Task: Search one way flight ticket for 2 adults, 4 children and 1 infant on lap in business from Killeen: Killeen-fort Hood Regional Airport / Robert Gray Army Airfield to Gillette: Gillette Campbell County Airport on 5-1-2023. Choice of flights is Westjet. Number of bags: 1 carry on bag. Price is upto 93000. Outbound departure time preference is 9:15.
Action: Mouse moved to (212, 215)
Screenshot: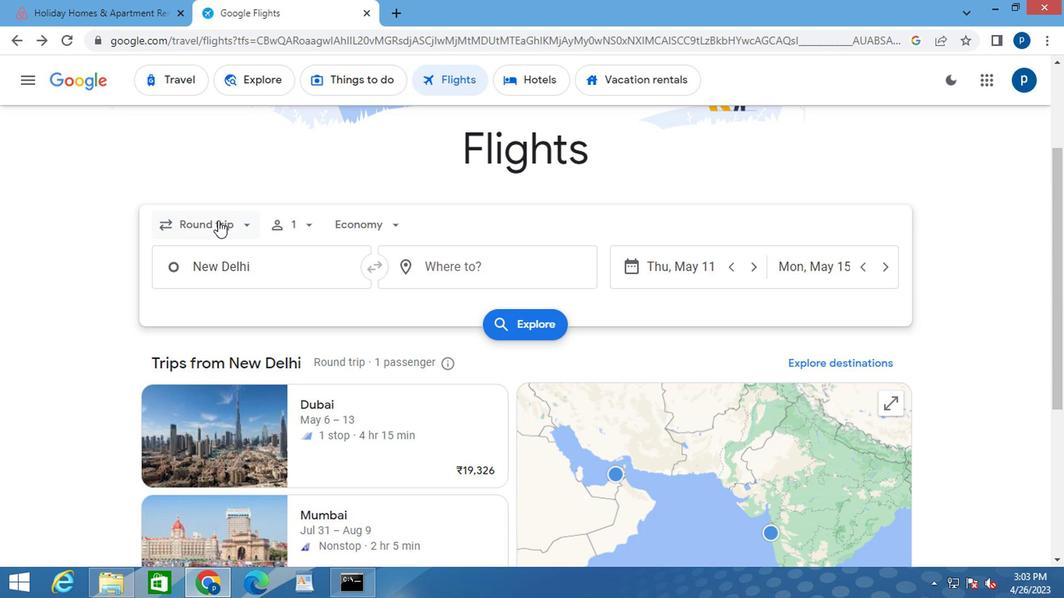 
Action: Mouse pressed left at (212, 215)
Screenshot: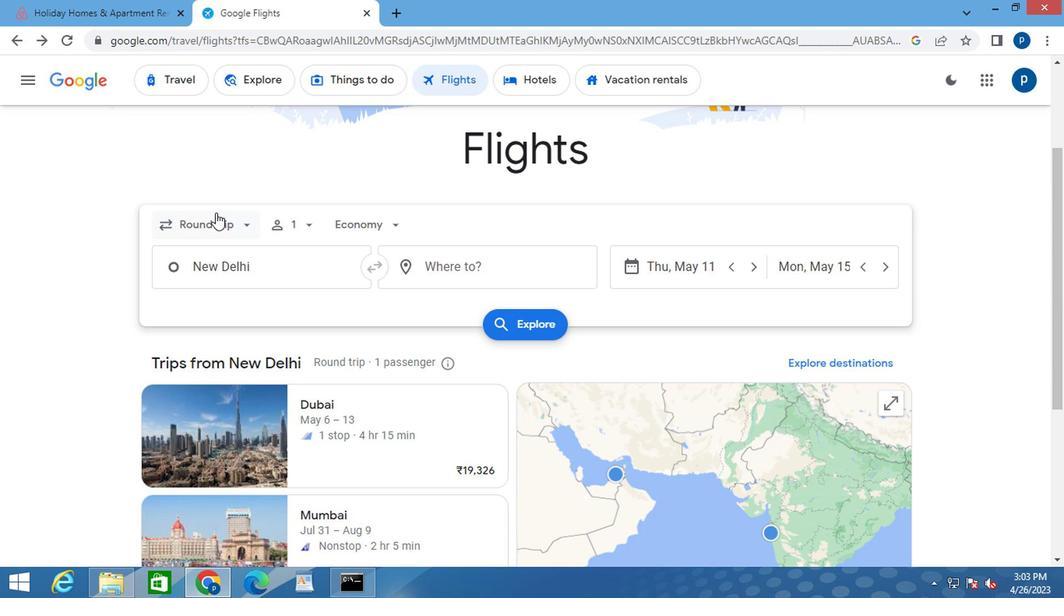 
Action: Mouse moved to (224, 295)
Screenshot: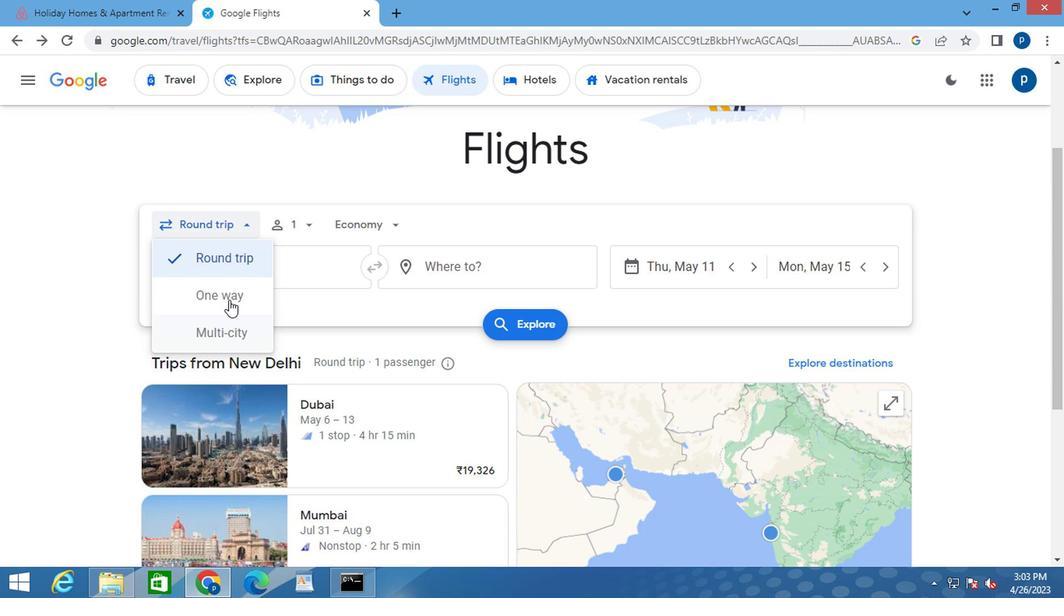 
Action: Mouse pressed left at (224, 295)
Screenshot: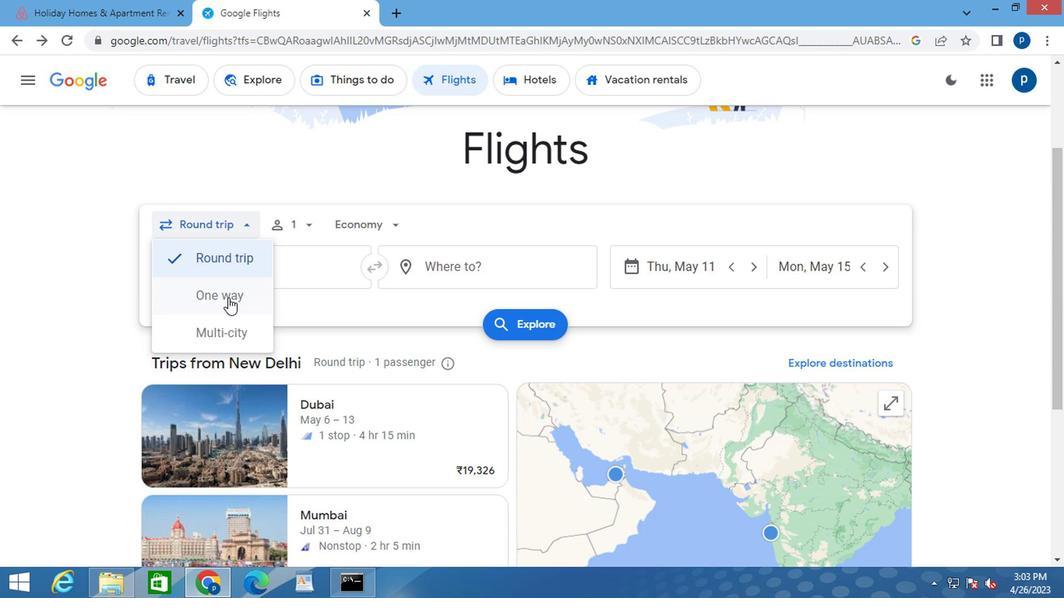 
Action: Mouse moved to (302, 222)
Screenshot: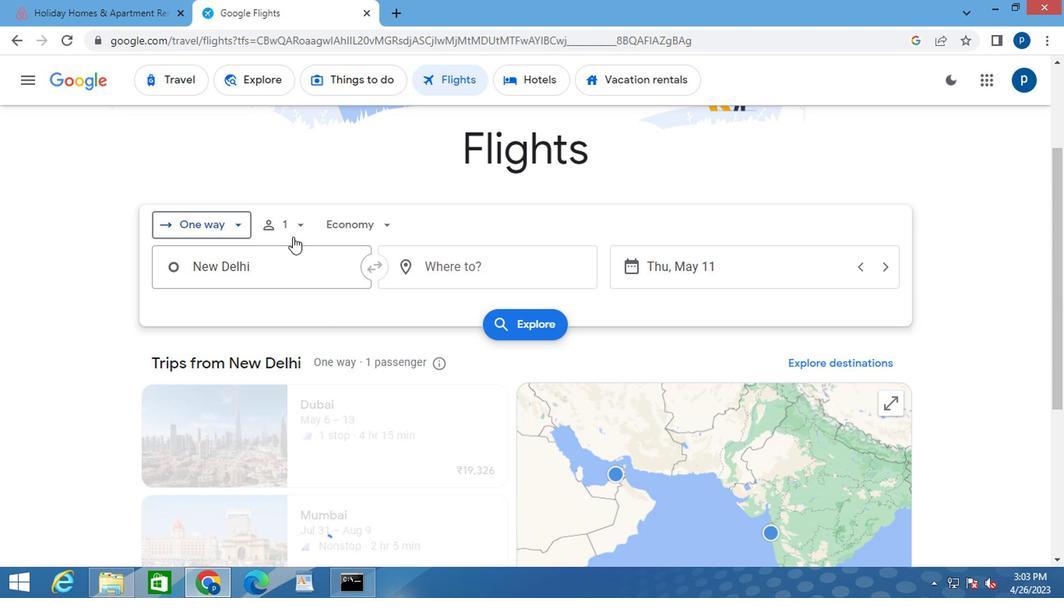 
Action: Mouse pressed left at (302, 222)
Screenshot: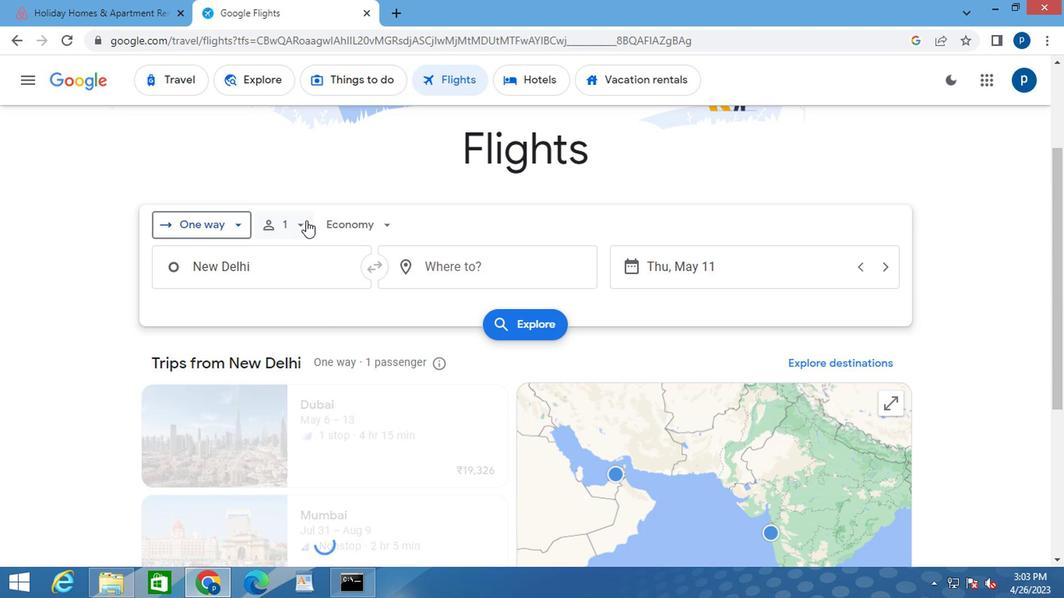 
Action: Mouse moved to (414, 268)
Screenshot: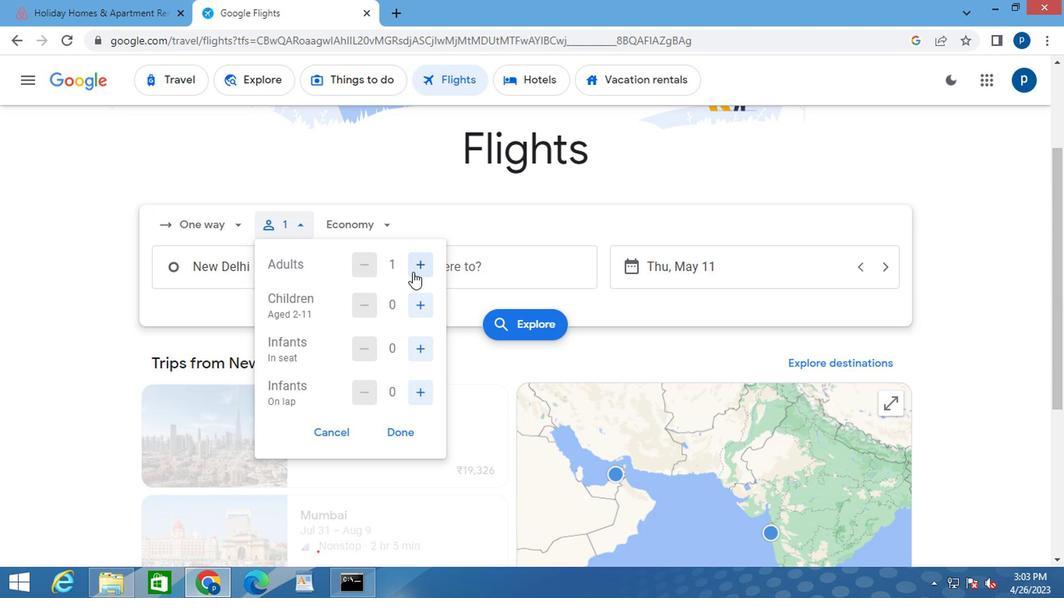 
Action: Mouse pressed left at (414, 268)
Screenshot: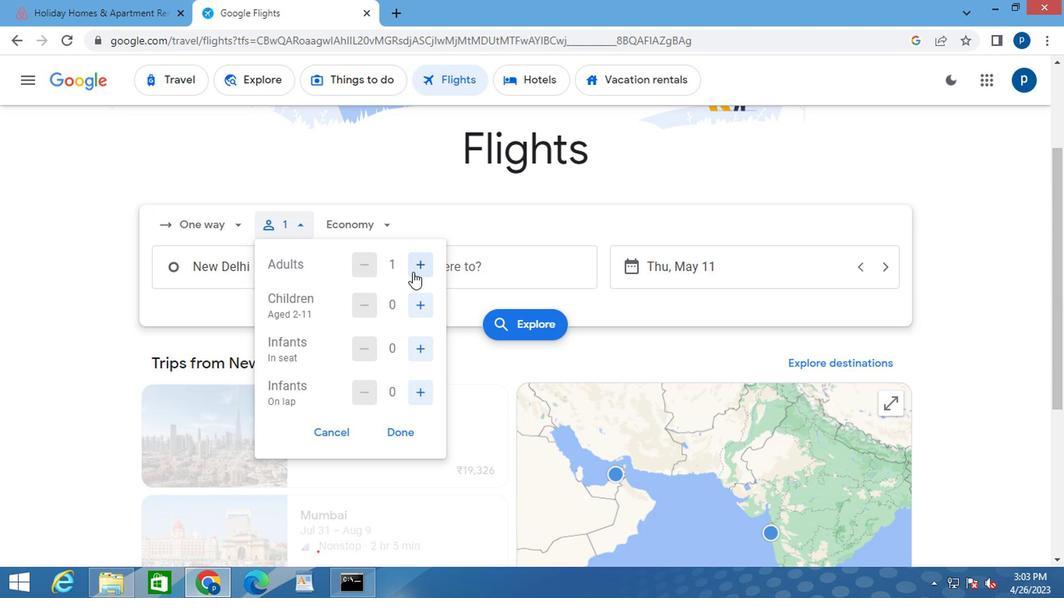 
Action: Mouse moved to (420, 311)
Screenshot: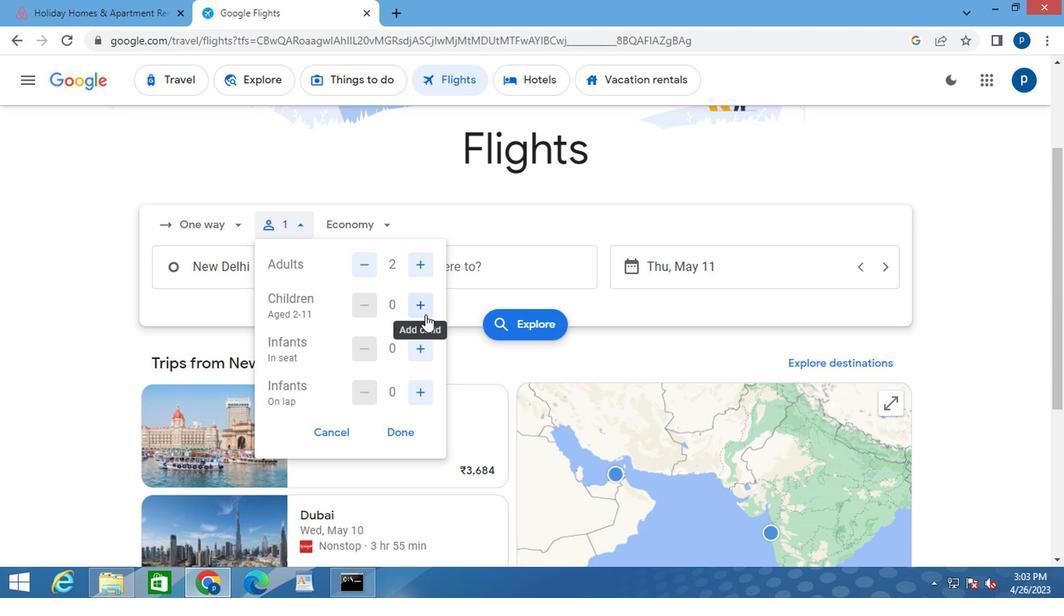 
Action: Mouse pressed left at (420, 311)
Screenshot: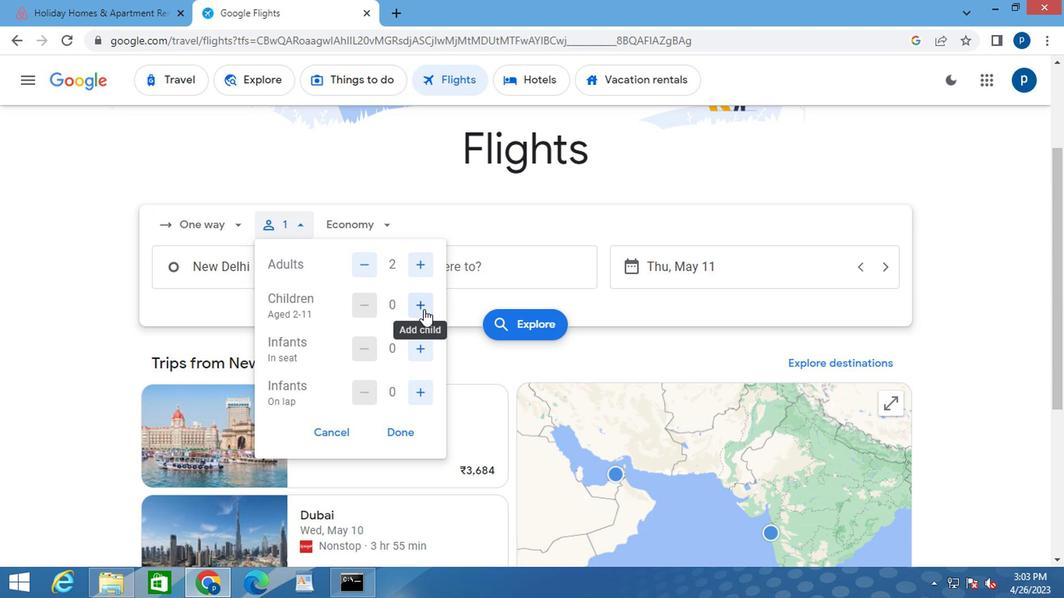 
Action: Mouse pressed left at (420, 311)
Screenshot: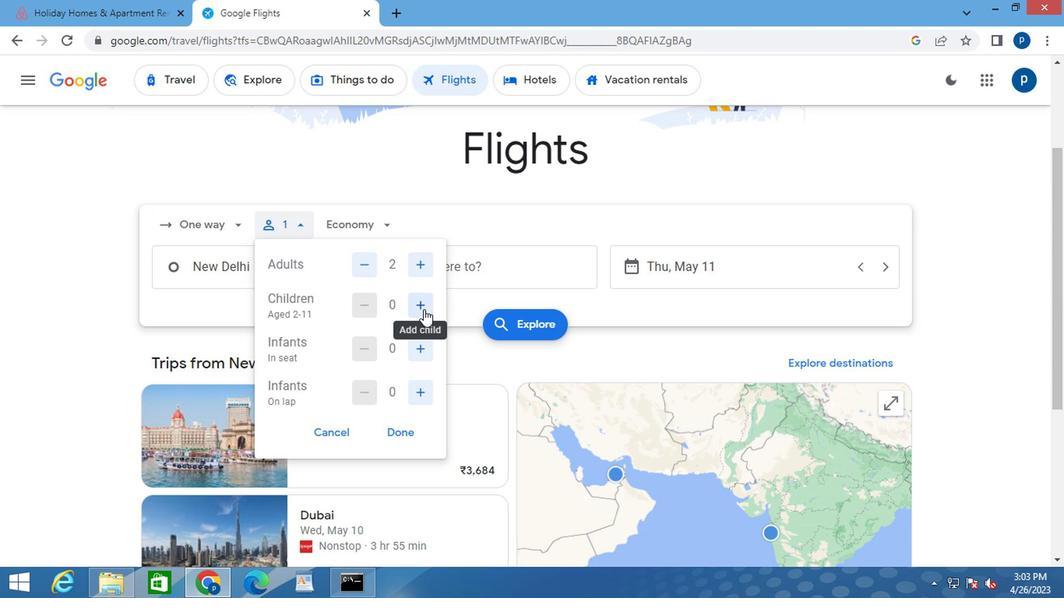 
Action: Mouse pressed left at (420, 311)
Screenshot: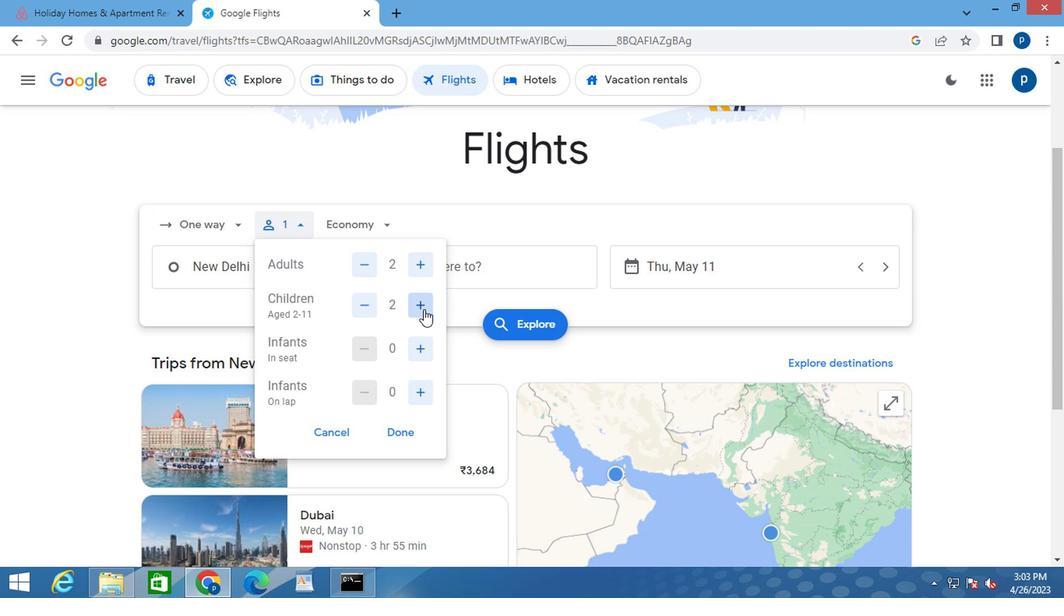 
Action: Mouse pressed left at (420, 311)
Screenshot: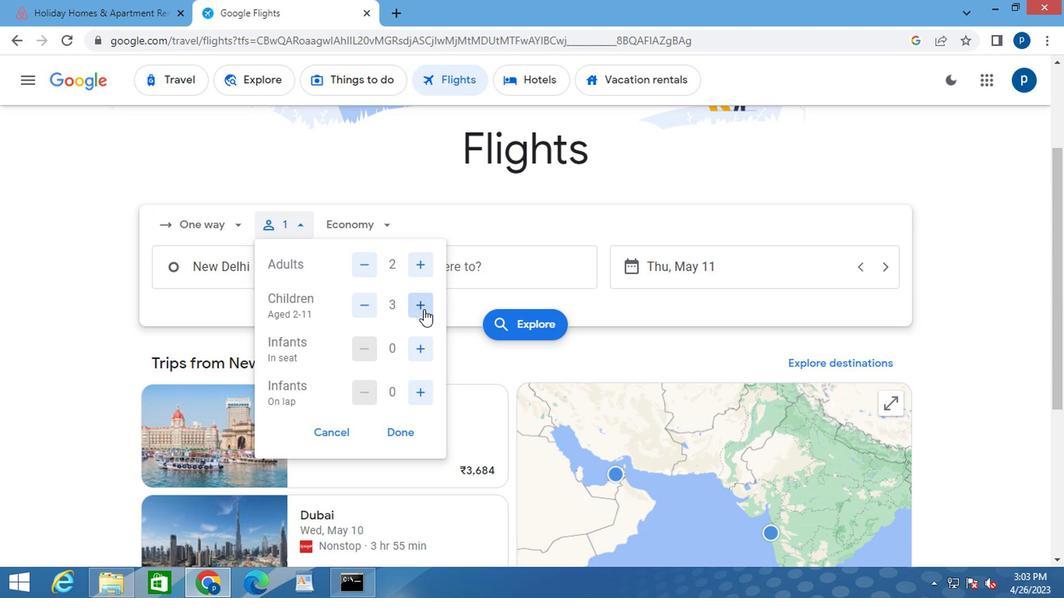 
Action: Mouse moved to (416, 390)
Screenshot: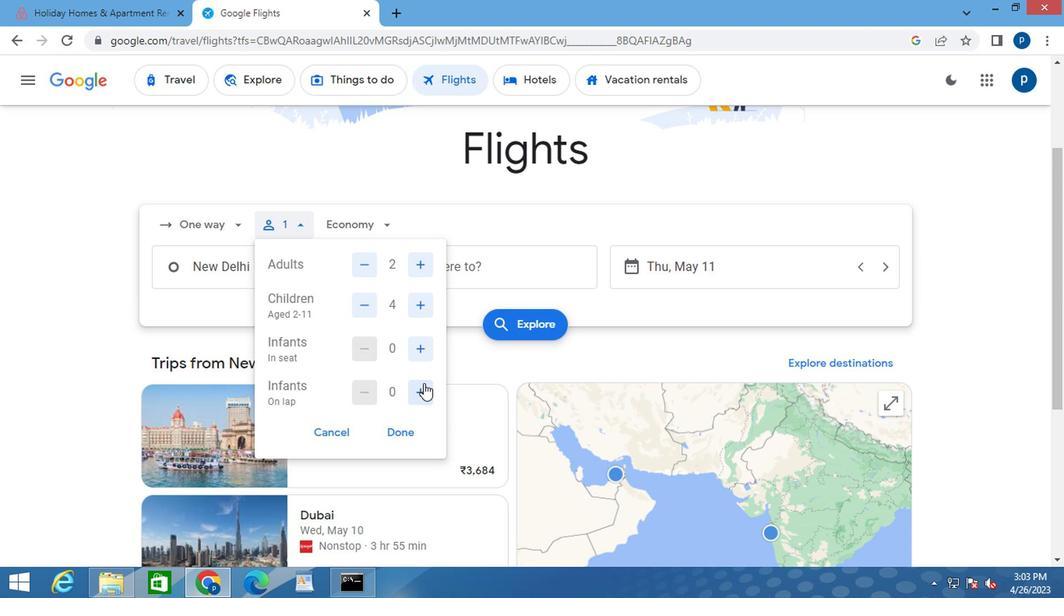 
Action: Mouse pressed left at (416, 390)
Screenshot: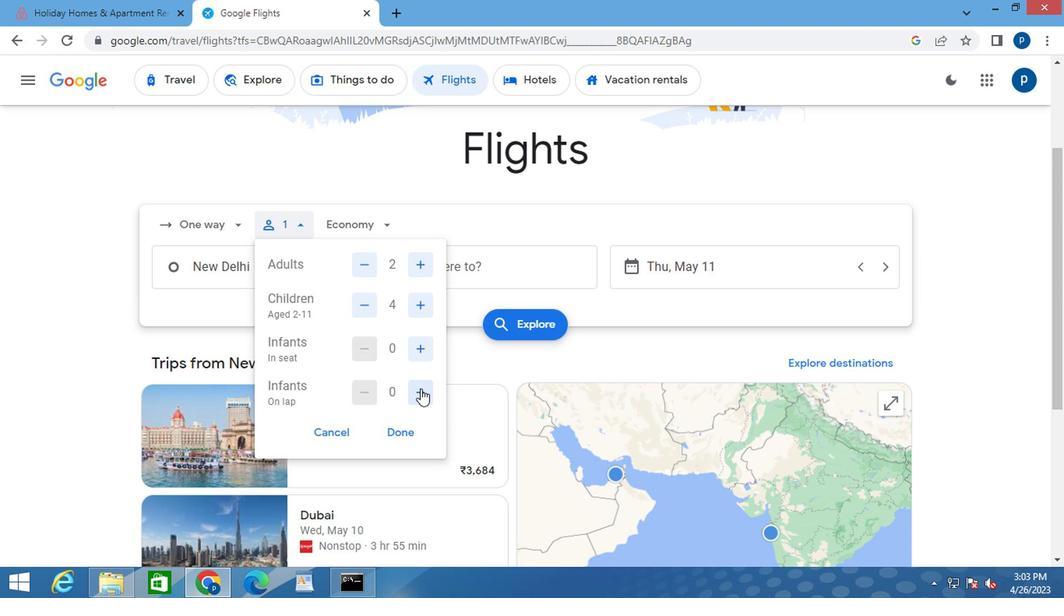 
Action: Mouse moved to (405, 431)
Screenshot: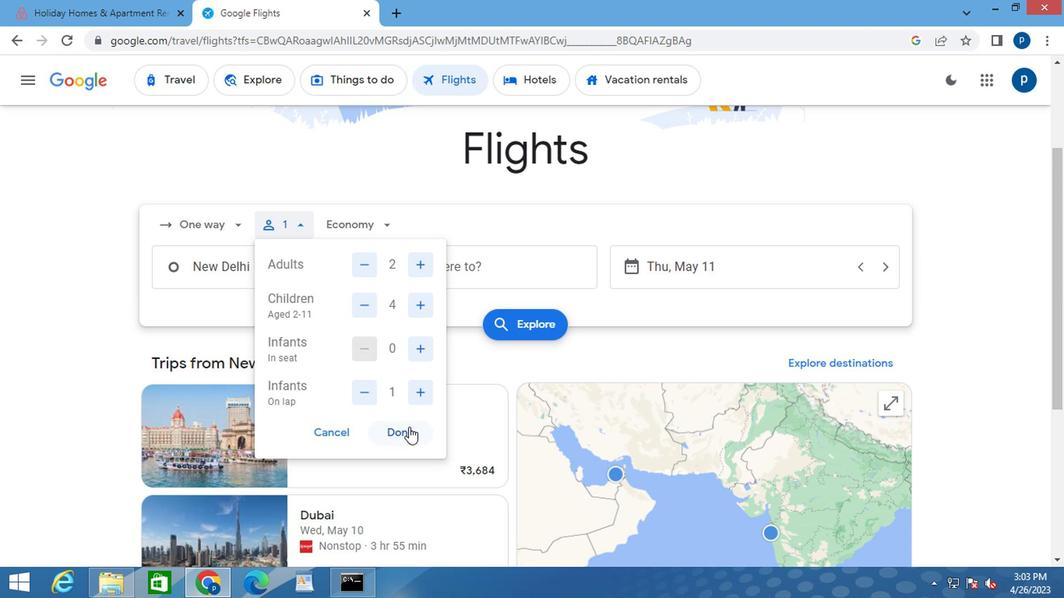 
Action: Mouse pressed left at (405, 431)
Screenshot: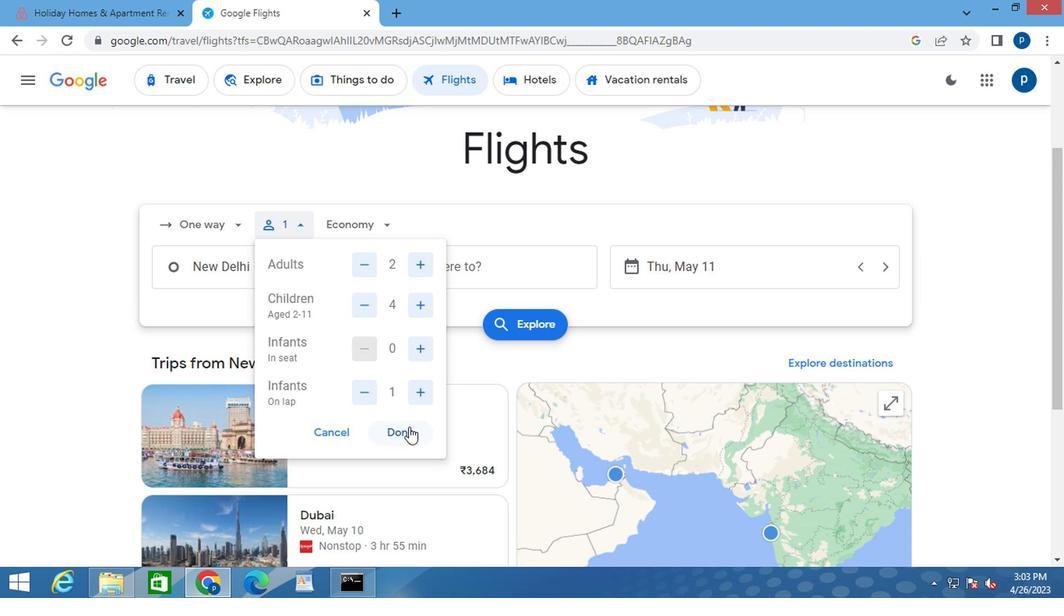 
Action: Mouse moved to (371, 224)
Screenshot: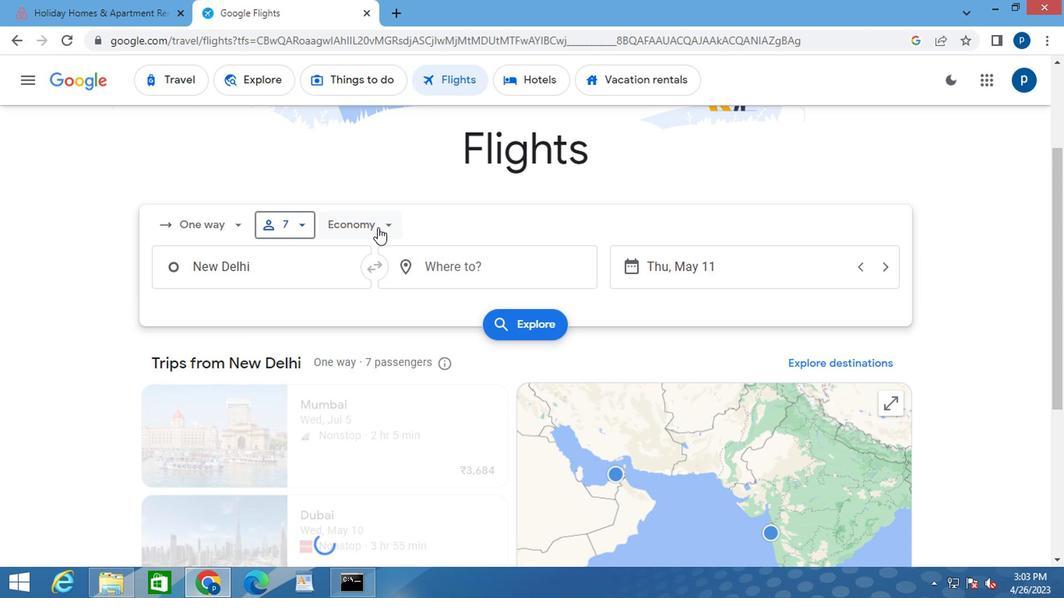 
Action: Mouse pressed left at (371, 224)
Screenshot: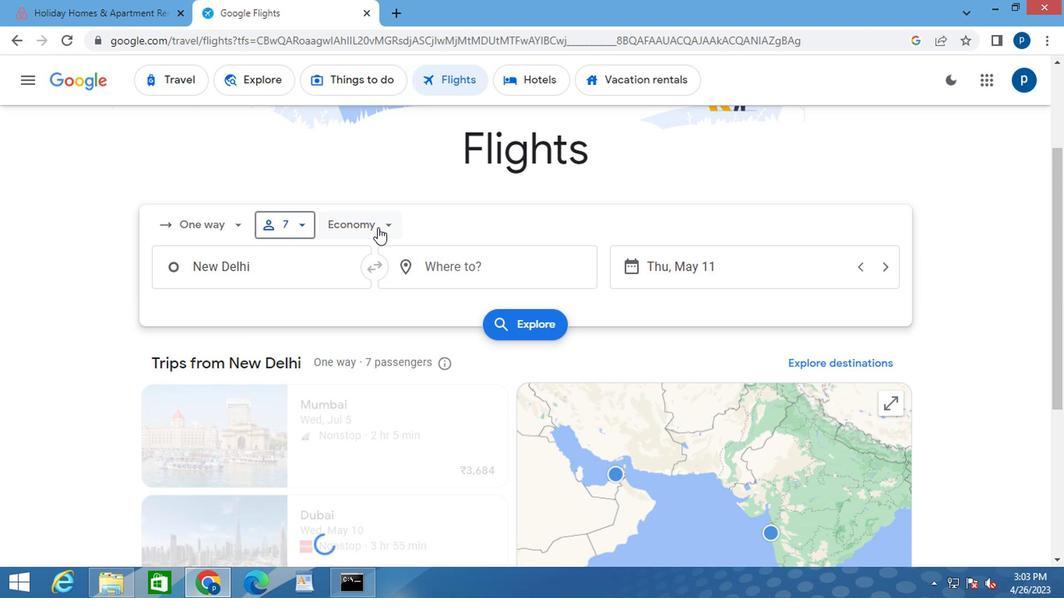
Action: Mouse moved to (393, 330)
Screenshot: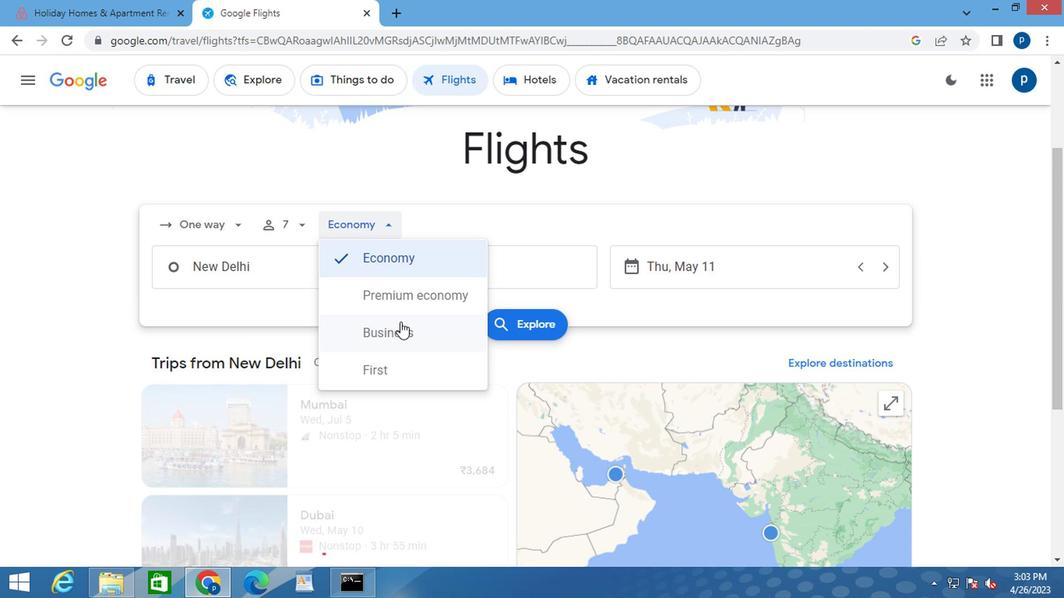 
Action: Mouse pressed left at (393, 330)
Screenshot: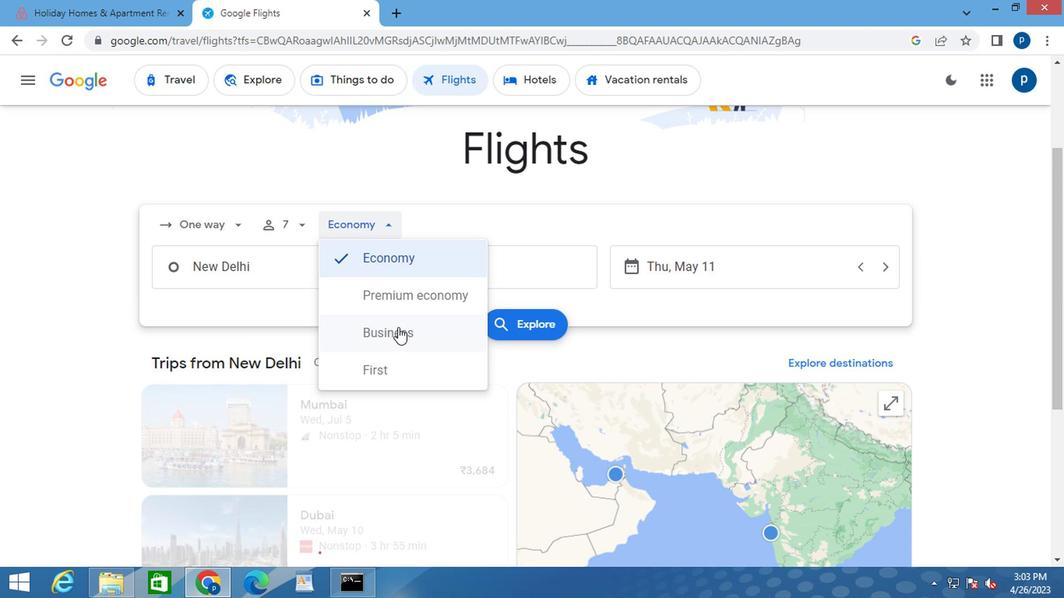 
Action: Mouse moved to (247, 266)
Screenshot: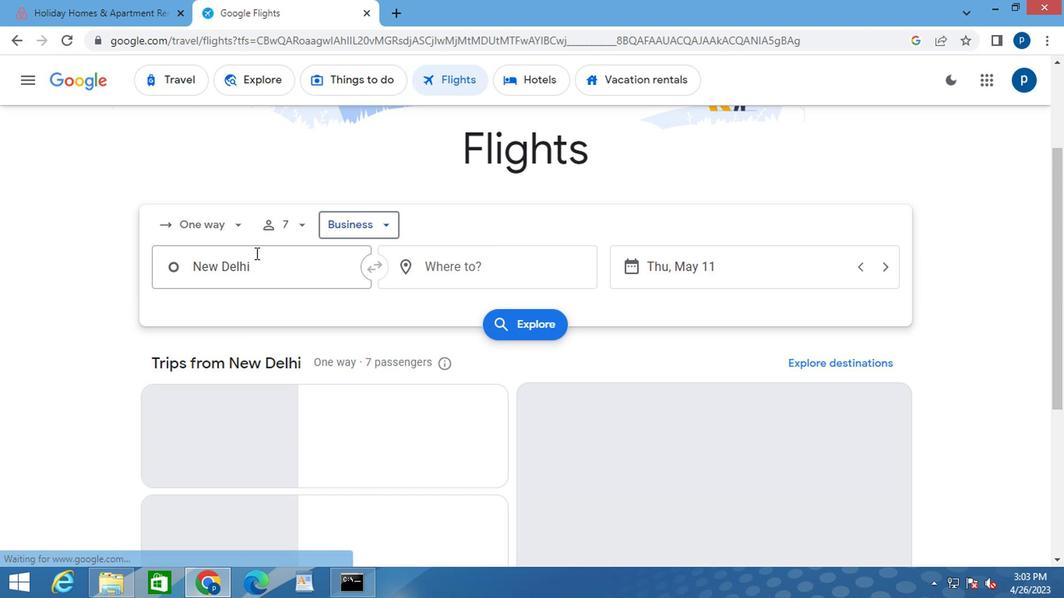 
Action: Mouse pressed left at (247, 266)
Screenshot: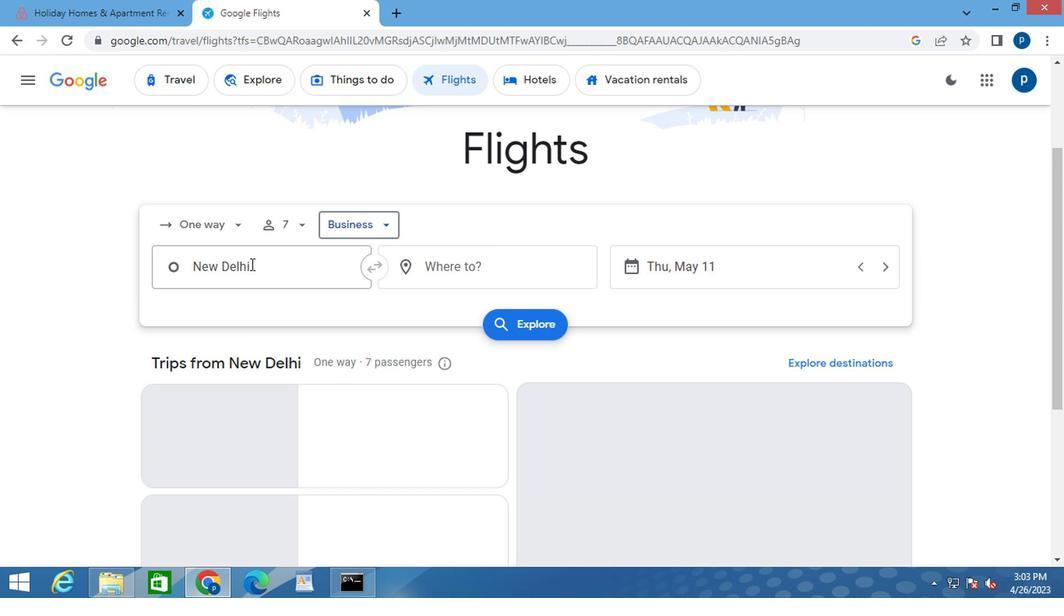 
Action: Mouse pressed left at (247, 266)
Screenshot: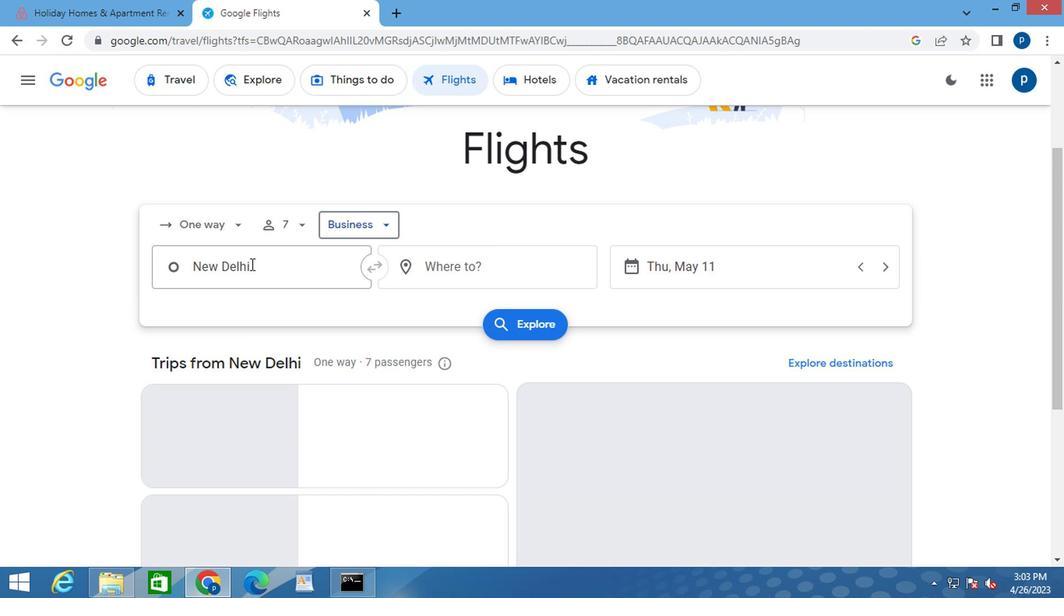 
Action: Key pressed <Key.delete>k<Key.caps_lock>illee
Screenshot: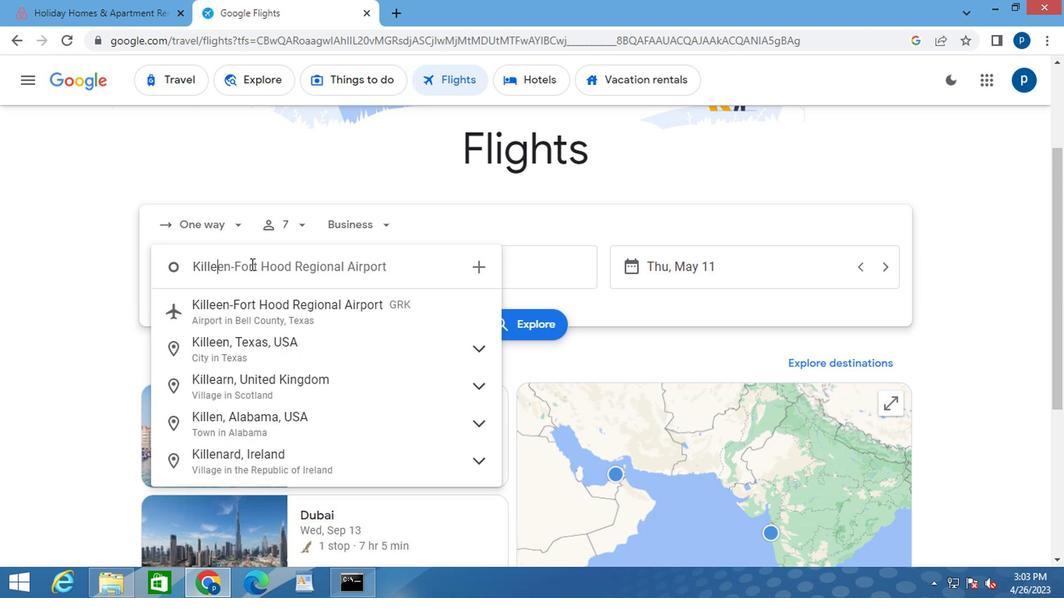 
Action: Mouse moved to (259, 320)
Screenshot: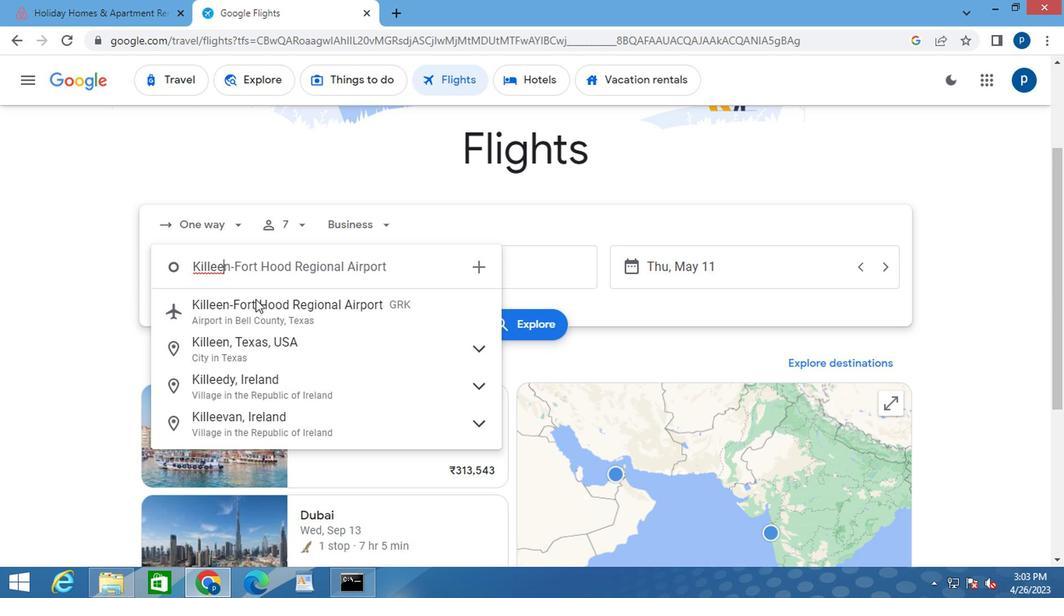 
Action: Mouse pressed left at (259, 320)
Screenshot: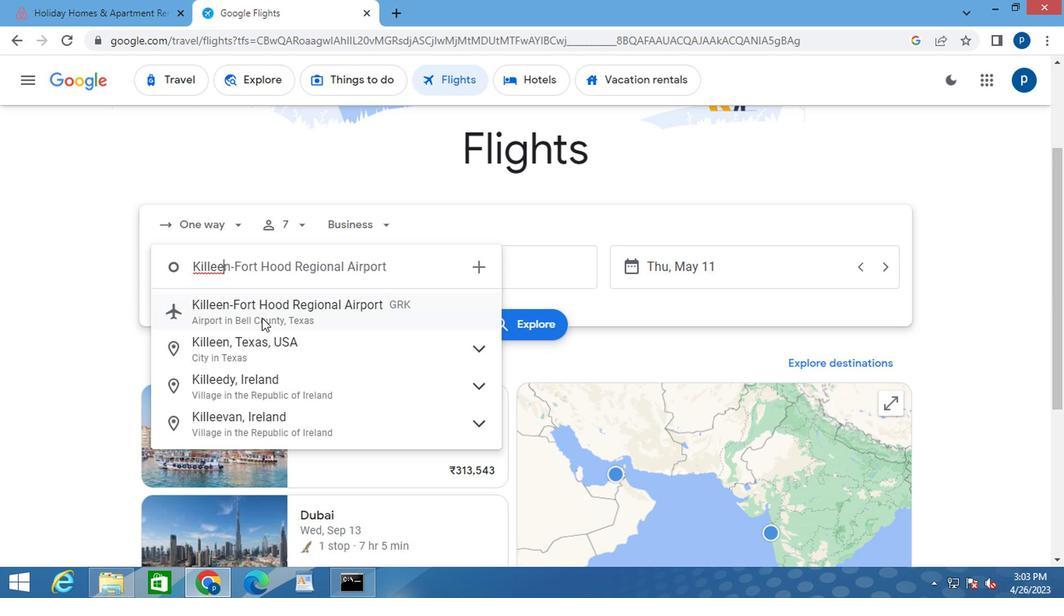 
Action: Mouse moved to (466, 266)
Screenshot: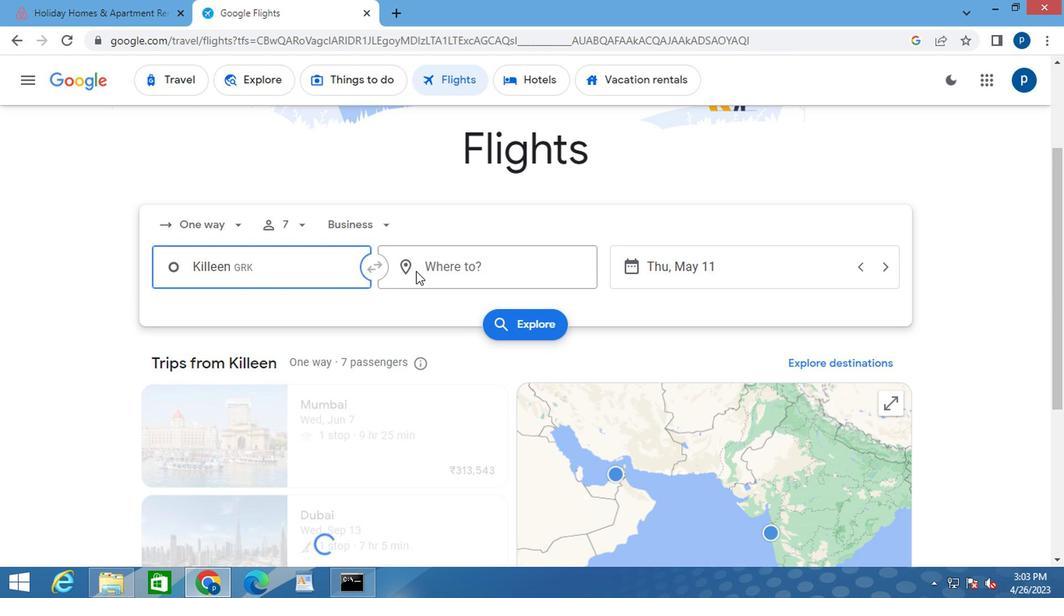 
Action: Mouse pressed left at (466, 266)
Screenshot: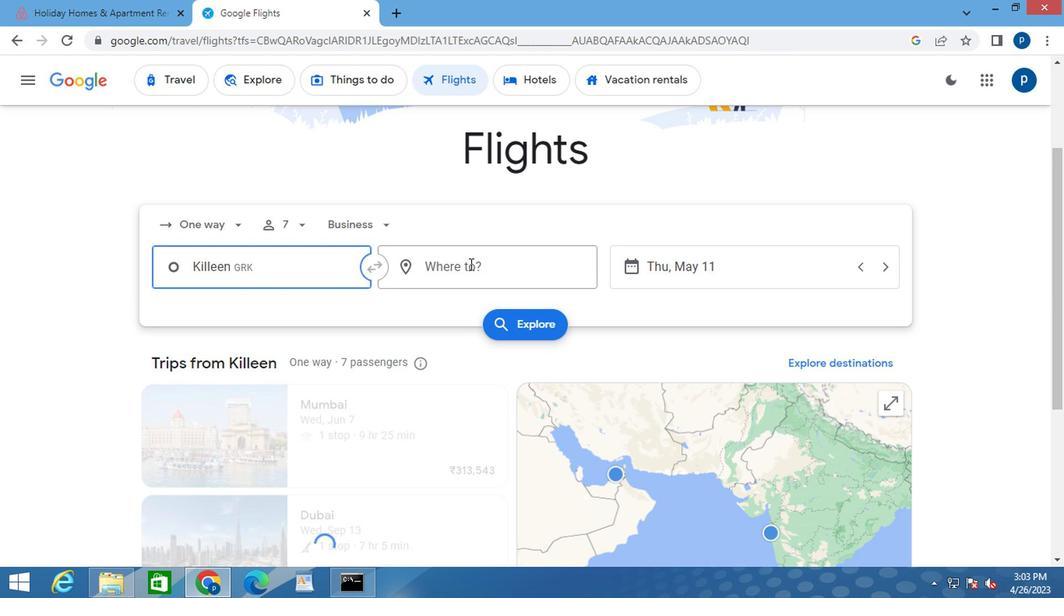 
Action: Key pressed <Key.caps_lock>g<Key.caps_lock>illee<Key.backspace>
Screenshot: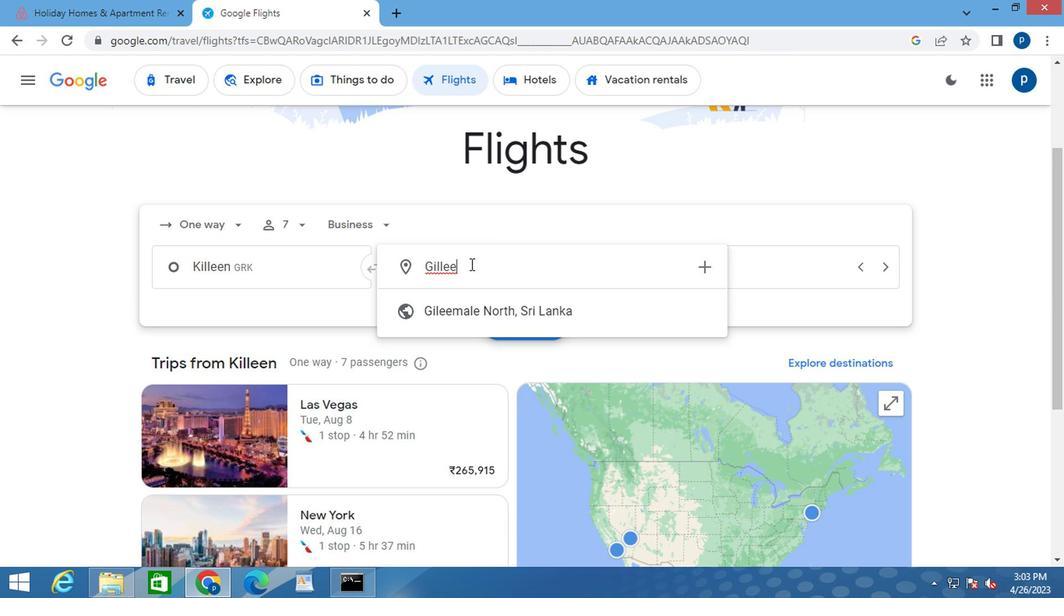 
Action: Mouse moved to (473, 324)
Screenshot: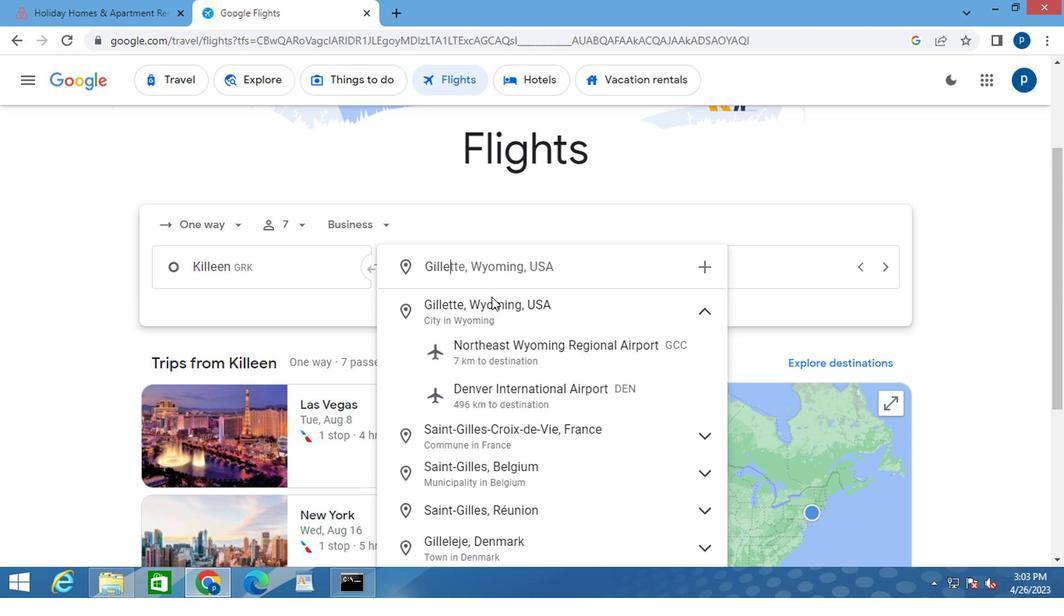 
Action: Mouse pressed left at (473, 324)
Screenshot: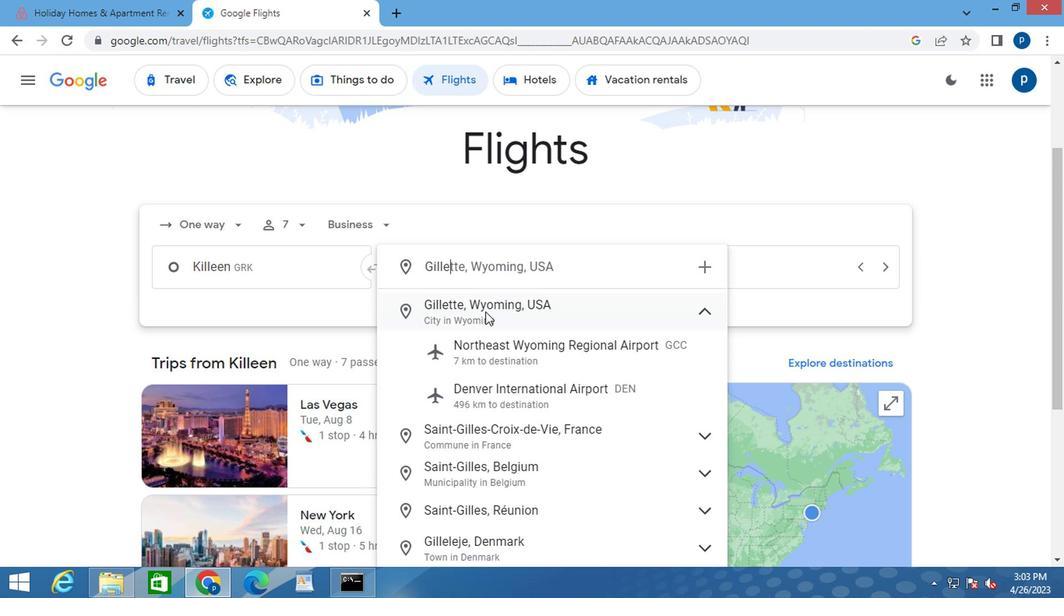 
Action: Mouse moved to (628, 269)
Screenshot: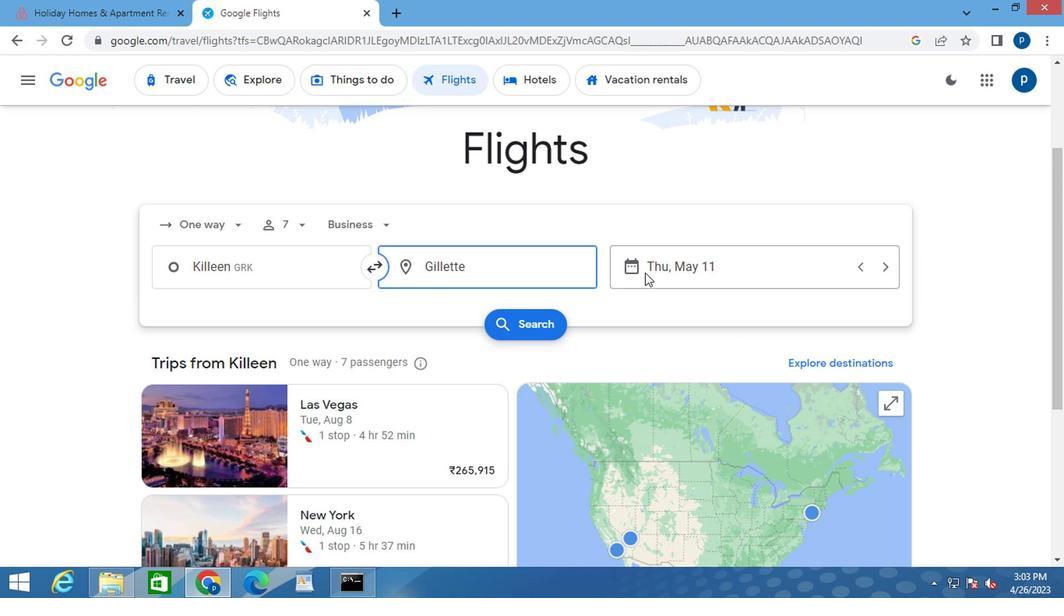 
Action: Mouse pressed left at (628, 269)
Screenshot: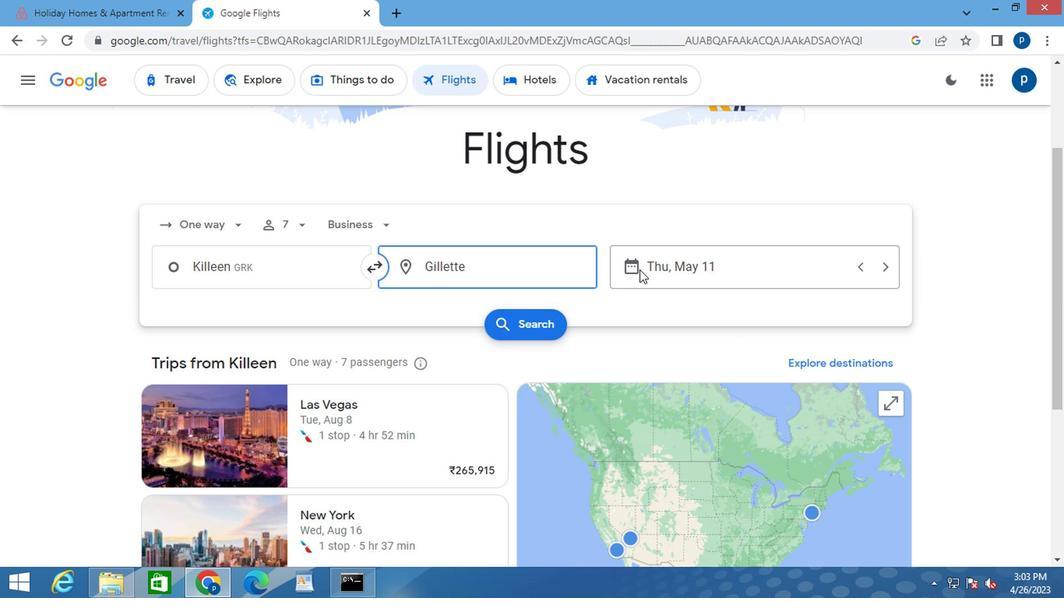 
Action: Mouse moved to (676, 273)
Screenshot: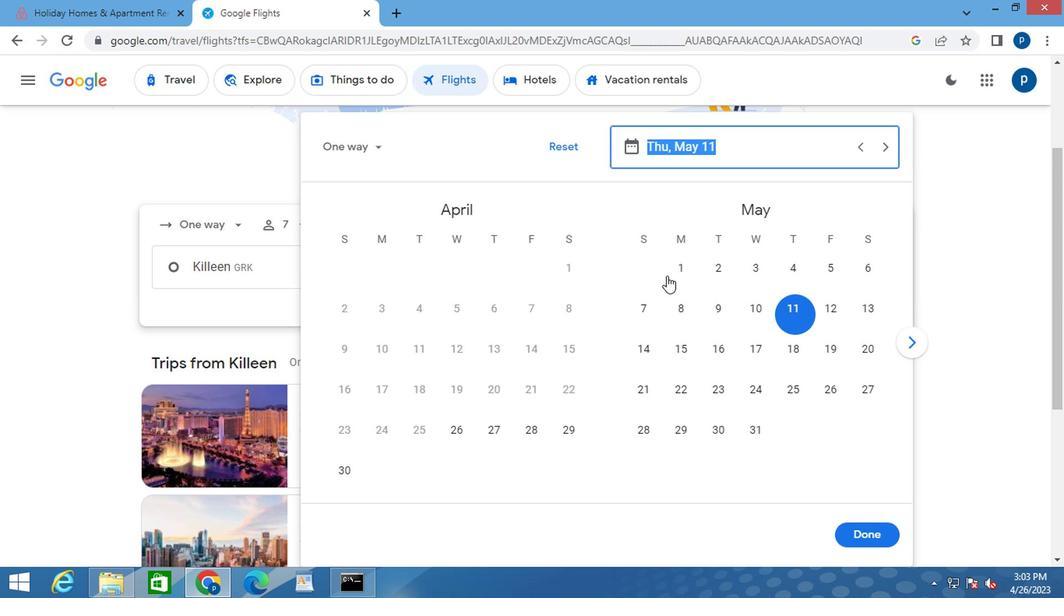 
Action: Mouse pressed left at (676, 273)
Screenshot: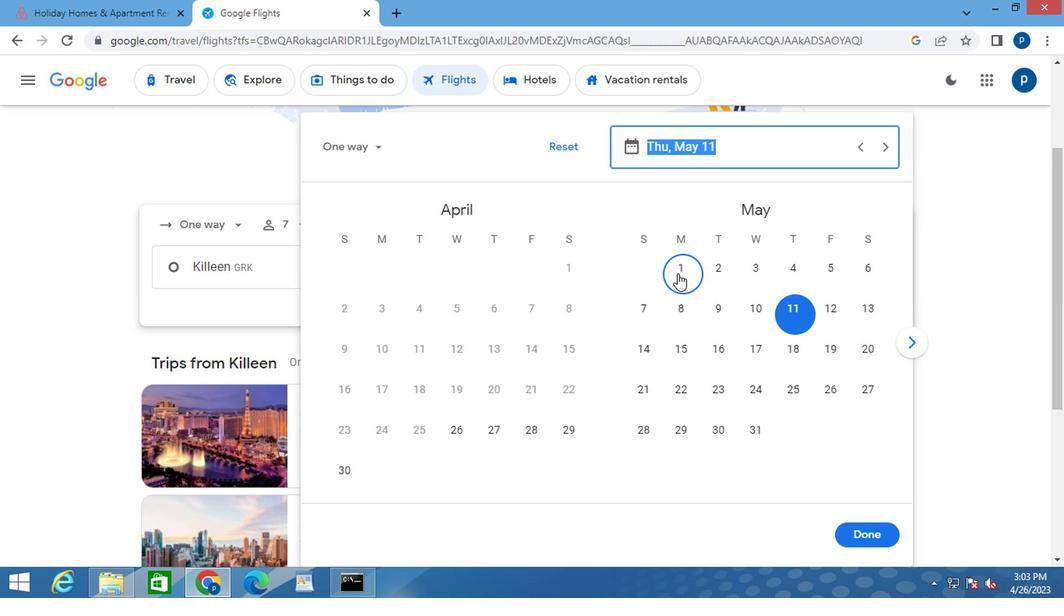 
Action: Mouse moved to (848, 529)
Screenshot: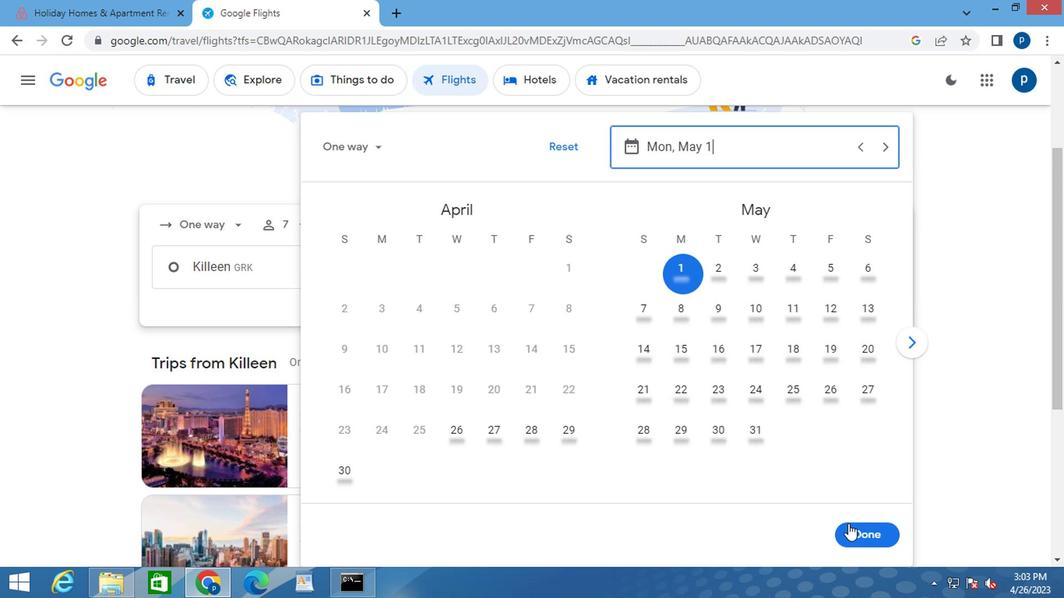 
Action: Mouse pressed left at (848, 529)
Screenshot: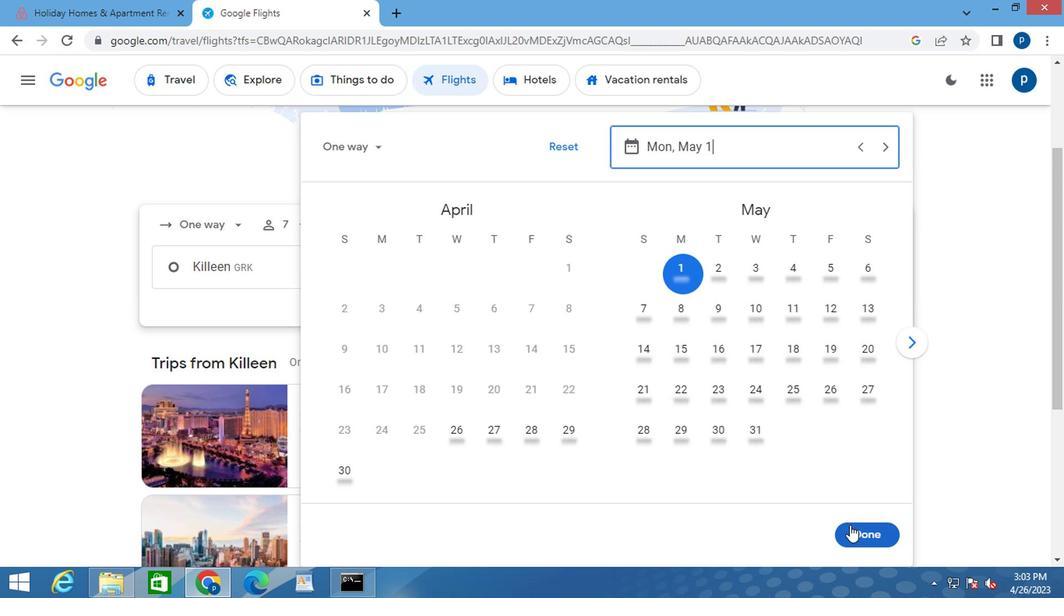 
Action: Mouse moved to (507, 325)
Screenshot: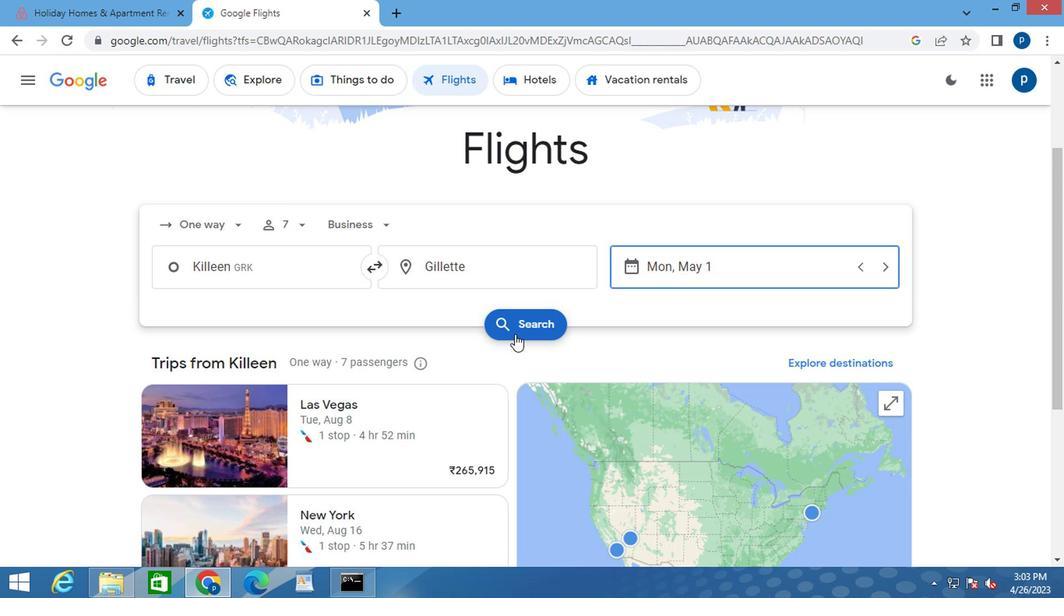 
Action: Mouse pressed left at (507, 325)
Screenshot: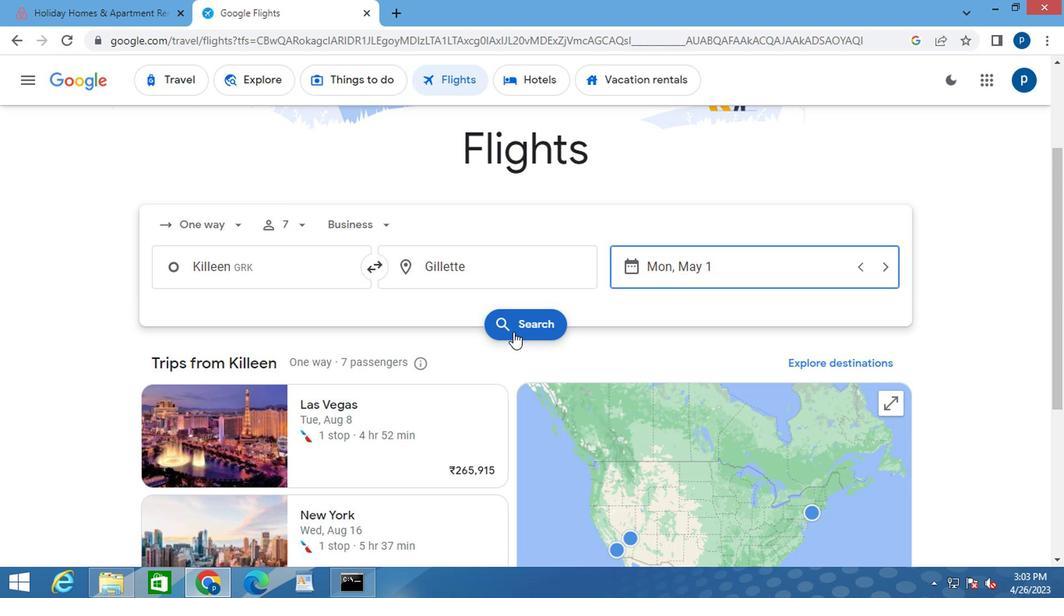 
Action: Mouse moved to (168, 230)
Screenshot: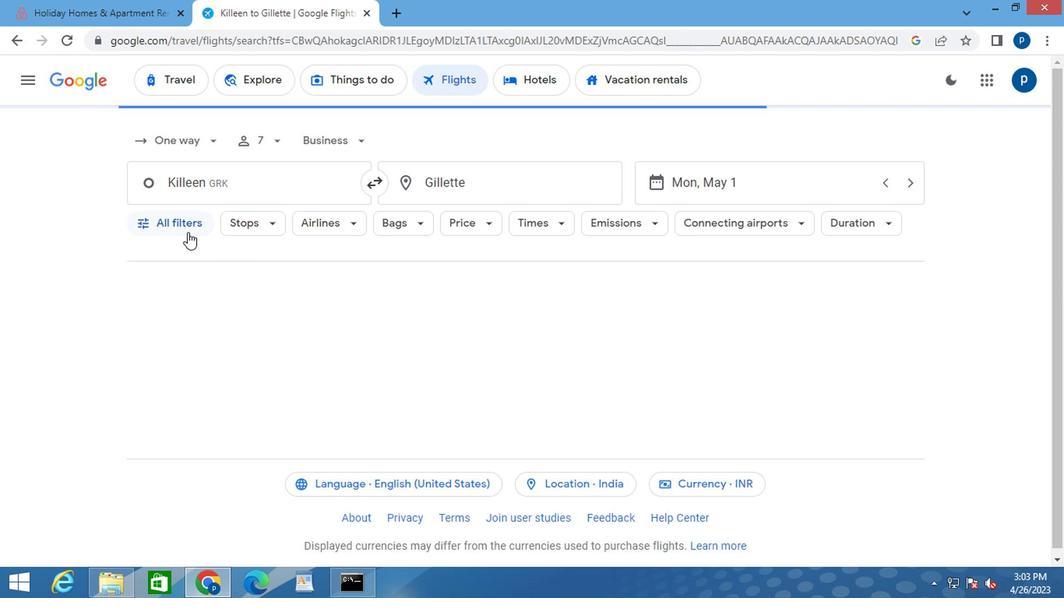 
Action: Mouse pressed left at (168, 230)
Screenshot: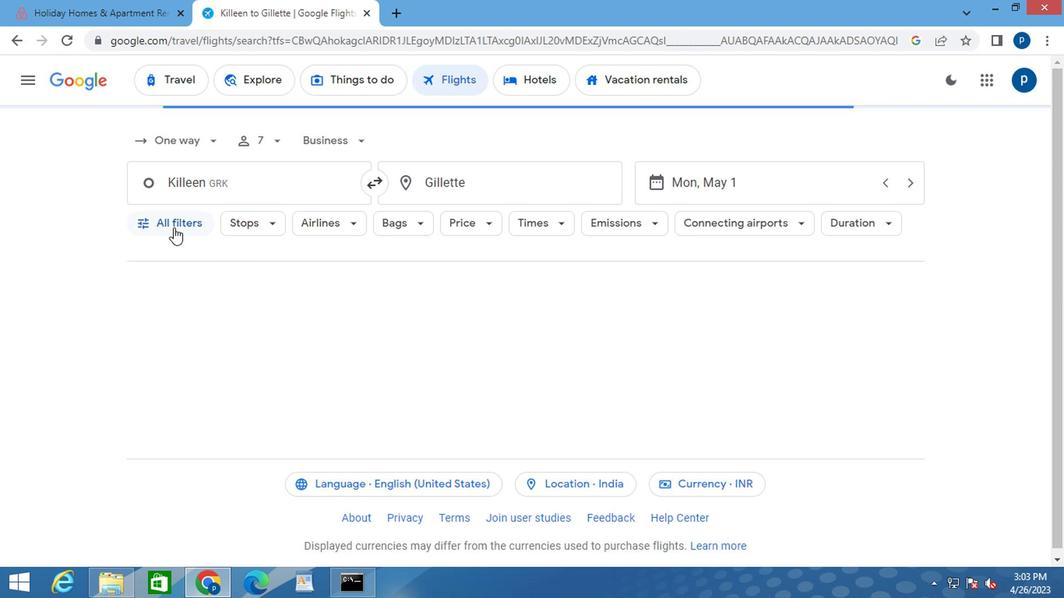 
Action: Mouse moved to (225, 377)
Screenshot: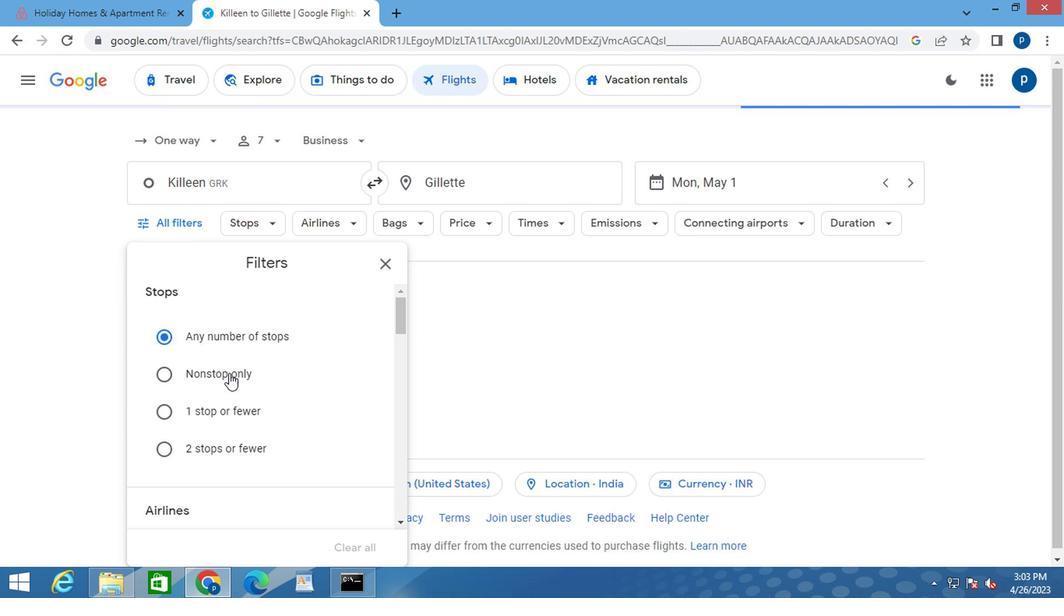 
Action: Mouse scrolled (225, 376) with delta (0, 0)
Screenshot: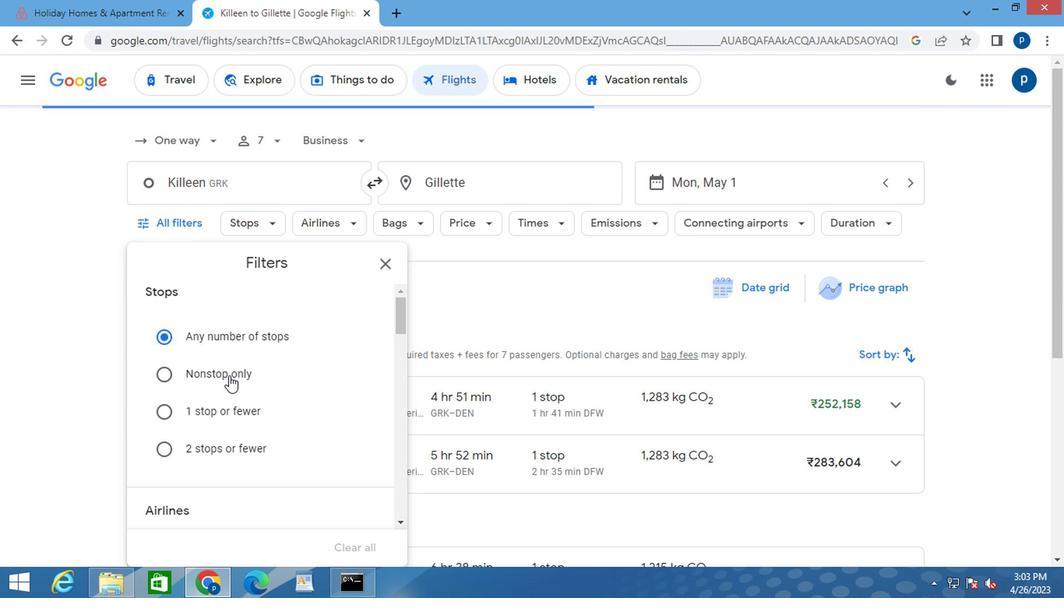 
Action: Mouse scrolled (225, 376) with delta (0, 0)
Screenshot: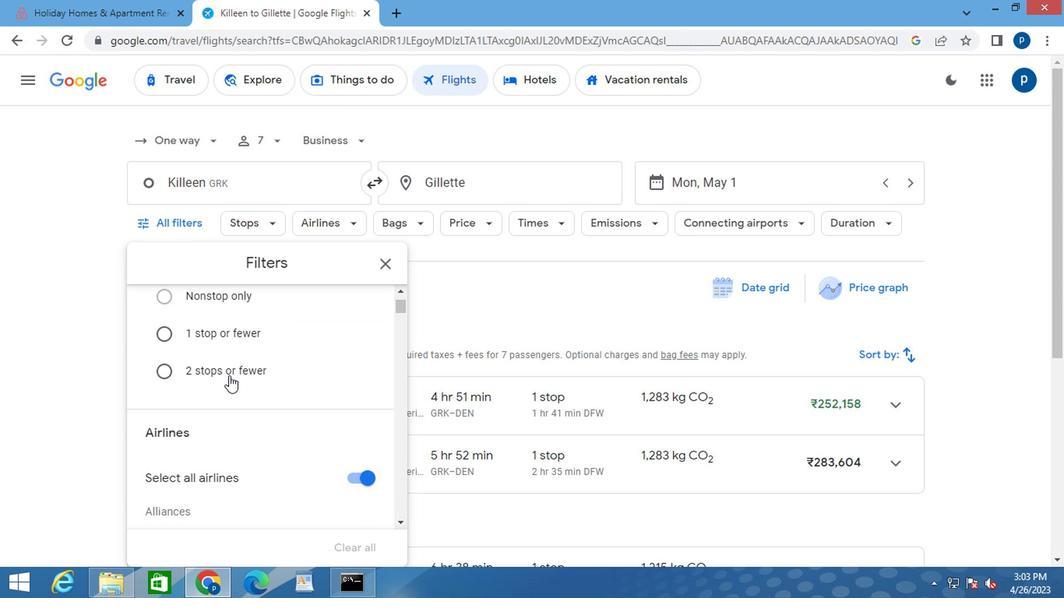 
Action: Mouse moved to (225, 378)
Screenshot: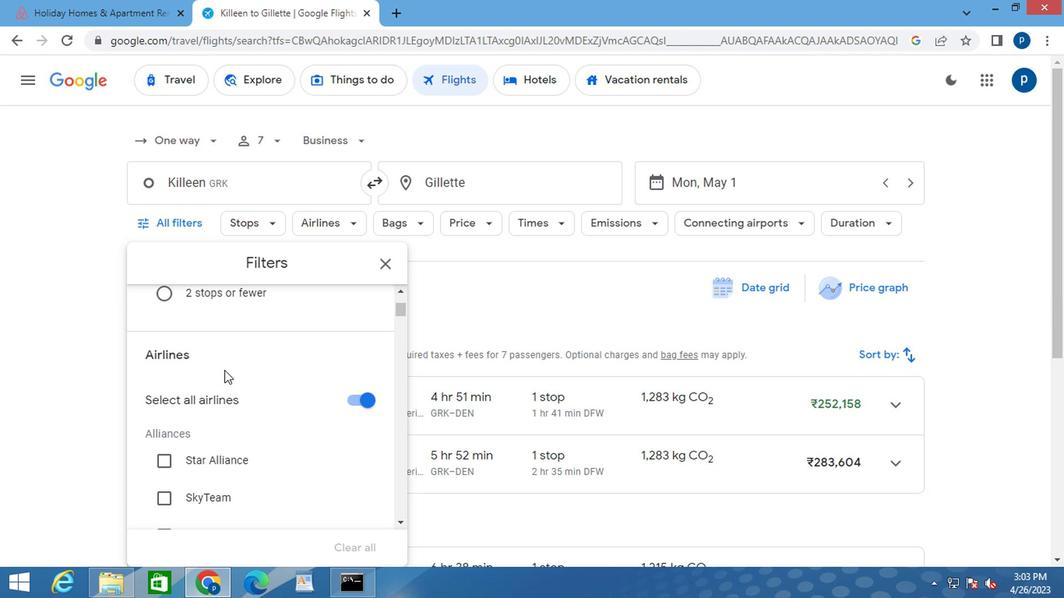 
Action: Mouse scrolled (225, 377) with delta (0, -1)
Screenshot: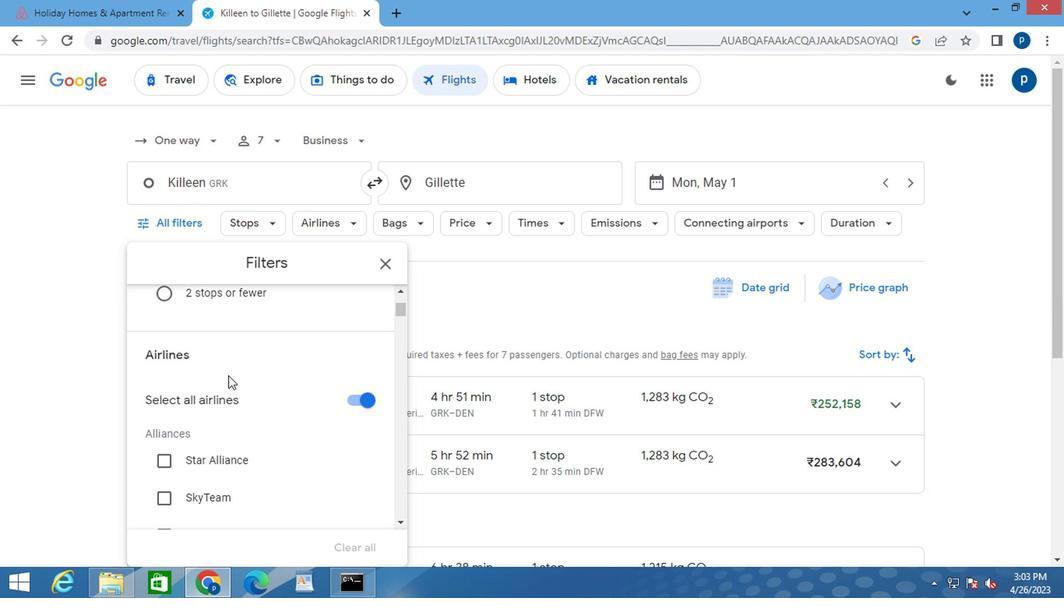 
Action: Mouse scrolled (225, 377) with delta (0, -1)
Screenshot: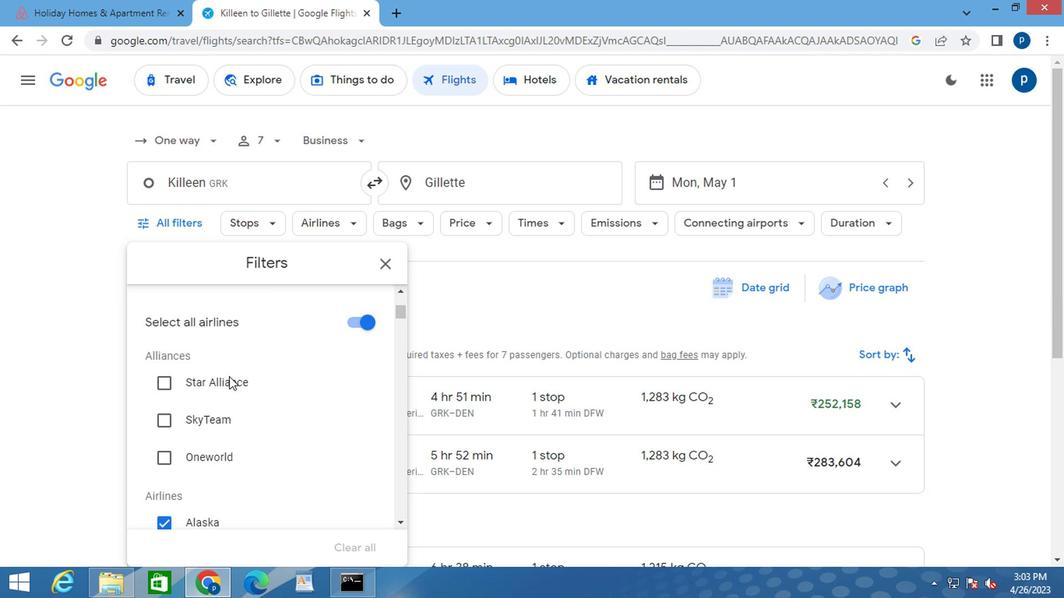 
Action: Mouse moved to (226, 379)
Screenshot: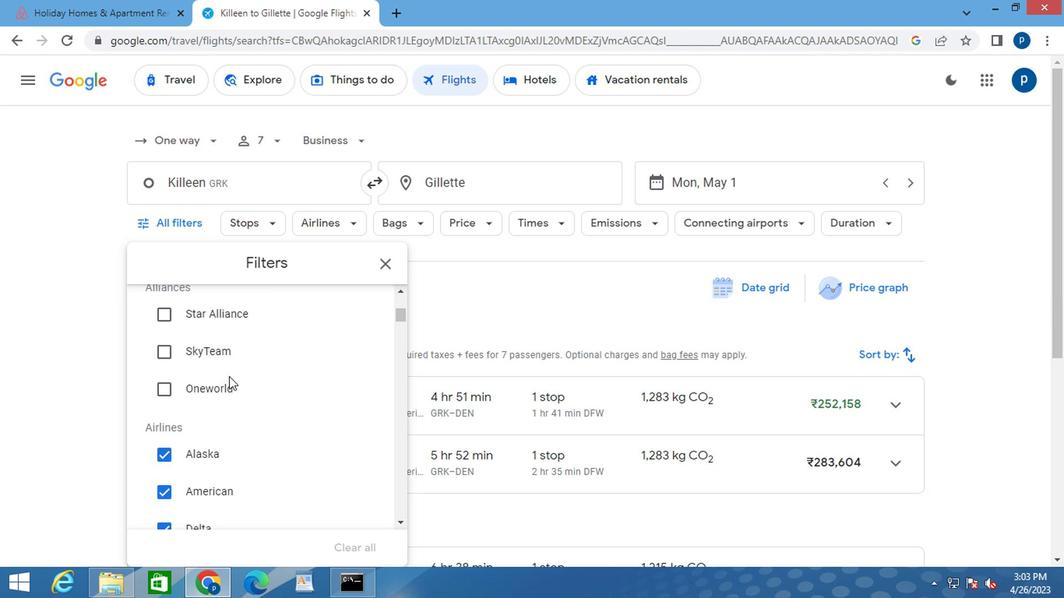 
Action: Mouse scrolled (226, 378) with delta (0, 0)
Screenshot: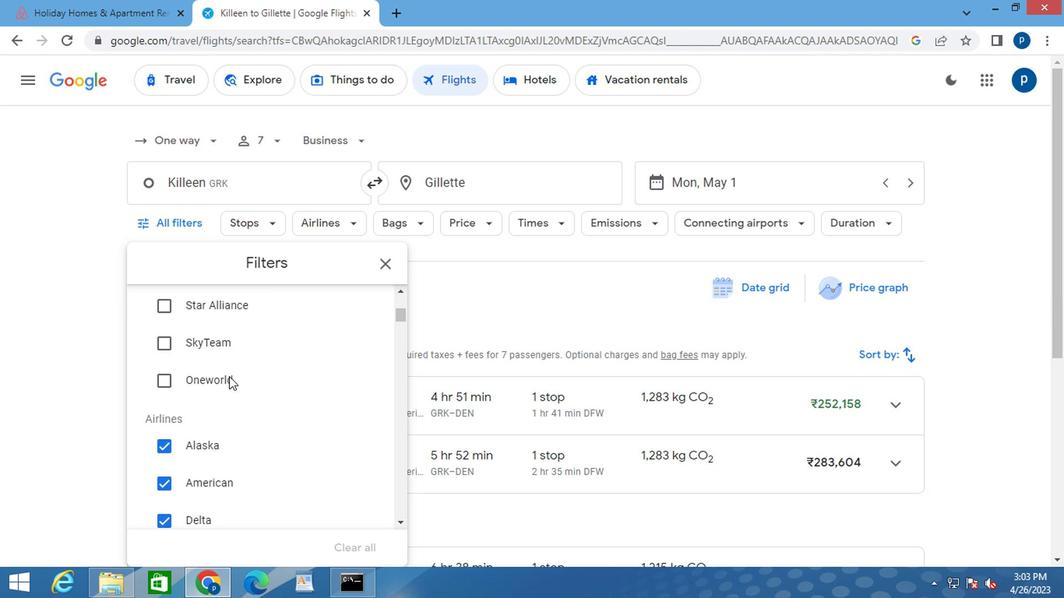
Action: Mouse moved to (236, 377)
Screenshot: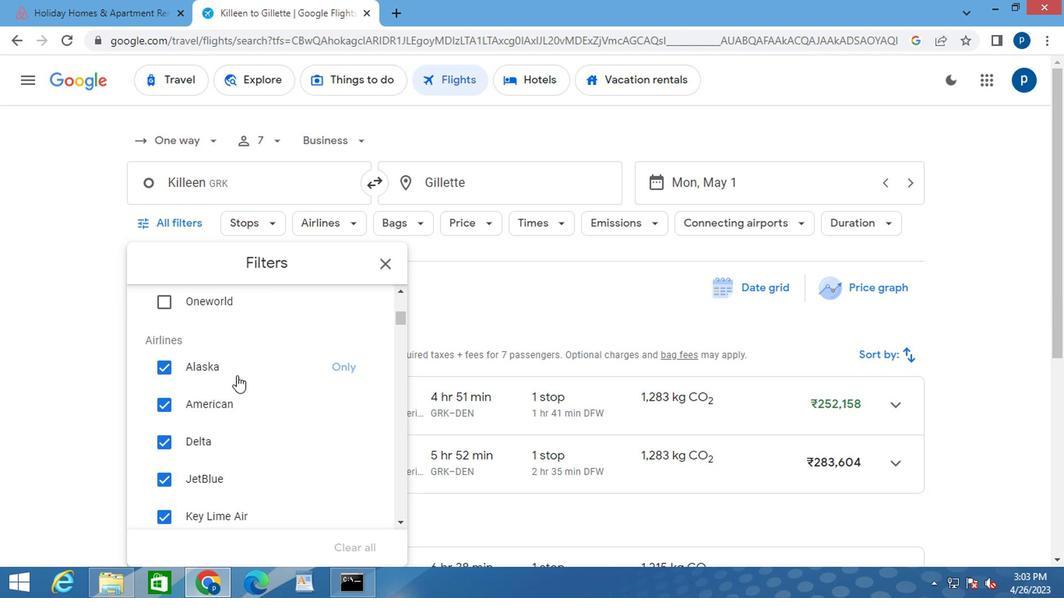 
Action: Mouse scrolled (236, 376) with delta (0, 0)
Screenshot: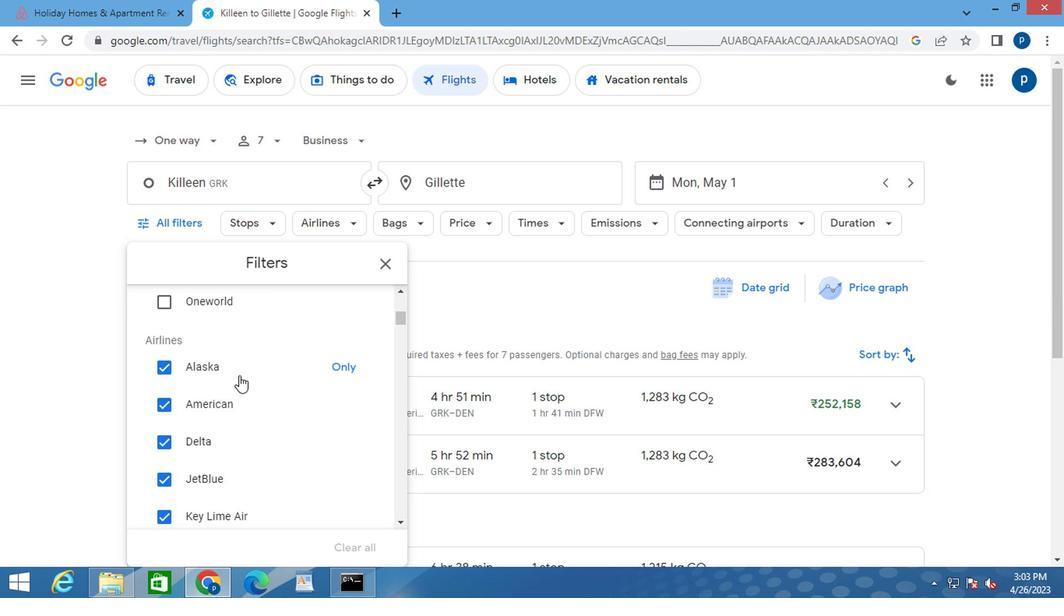 
Action: Mouse moved to (244, 376)
Screenshot: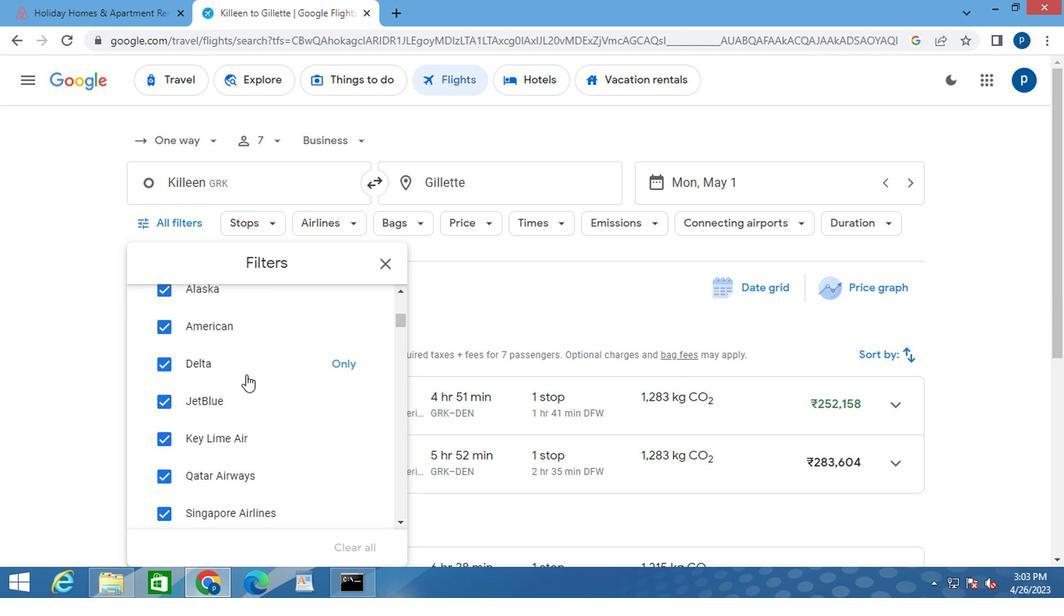 
Action: Mouse scrolled (244, 376) with delta (0, 0)
Screenshot: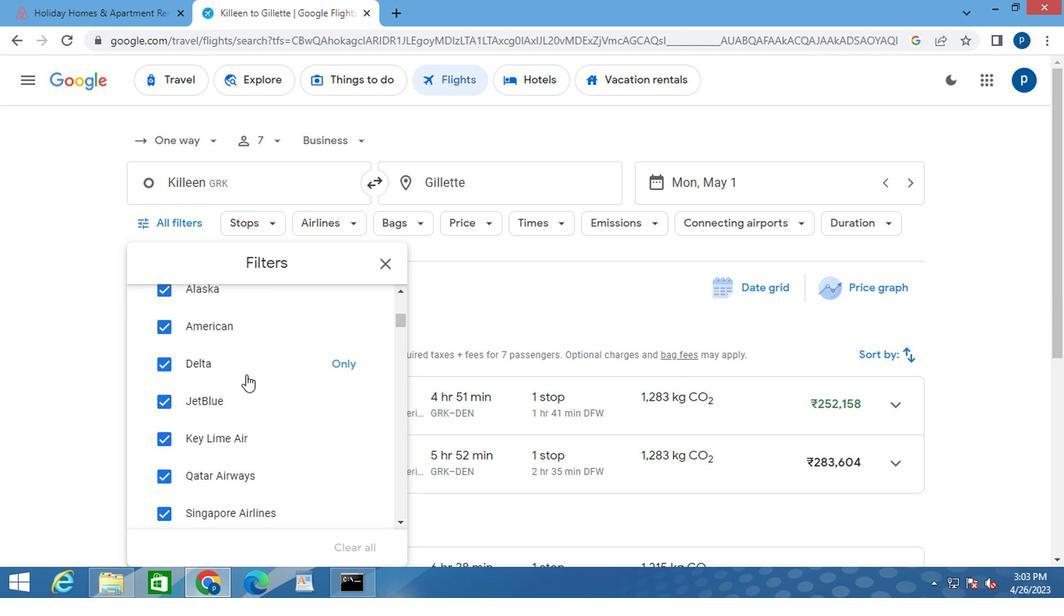 
Action: Mouse moved to (252, 376)
Screenshot: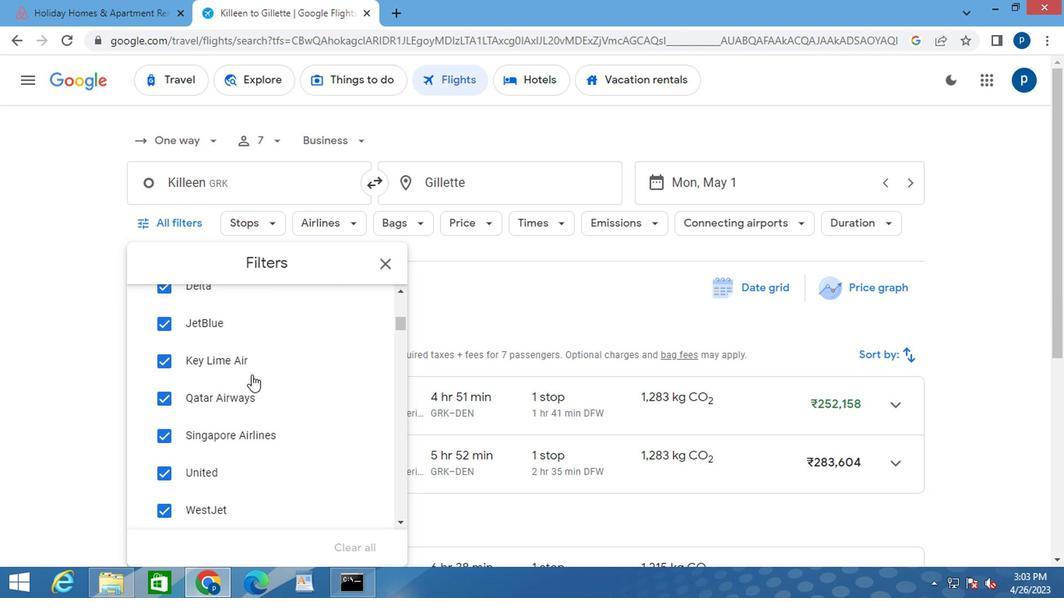 
Action: Mouse scrolled (252, 376) with delta (0, 0)
Screenshot: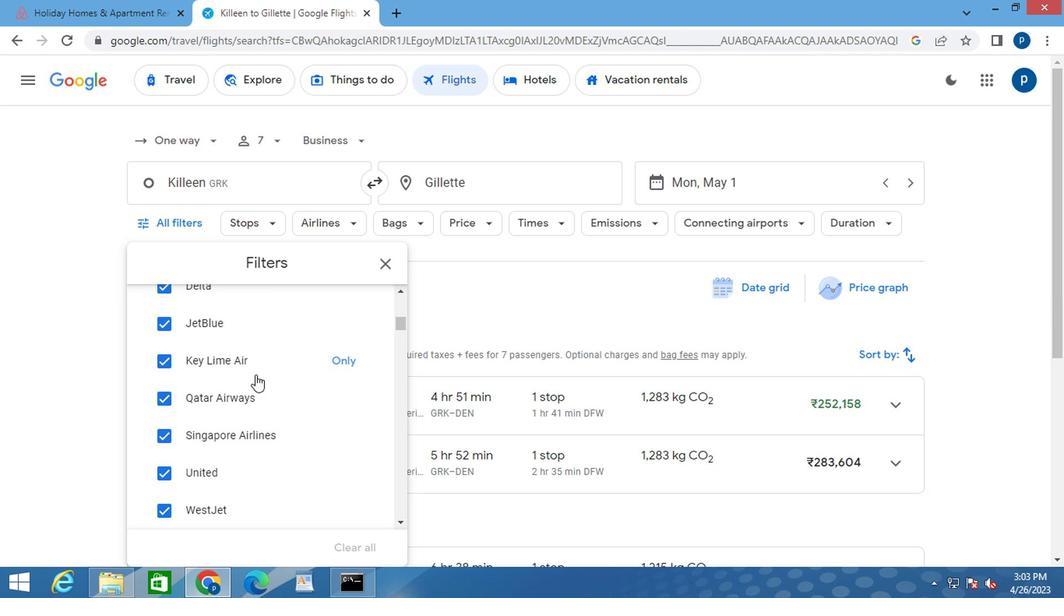 
Action: Mouse moved to (341, 429)
Screenshot: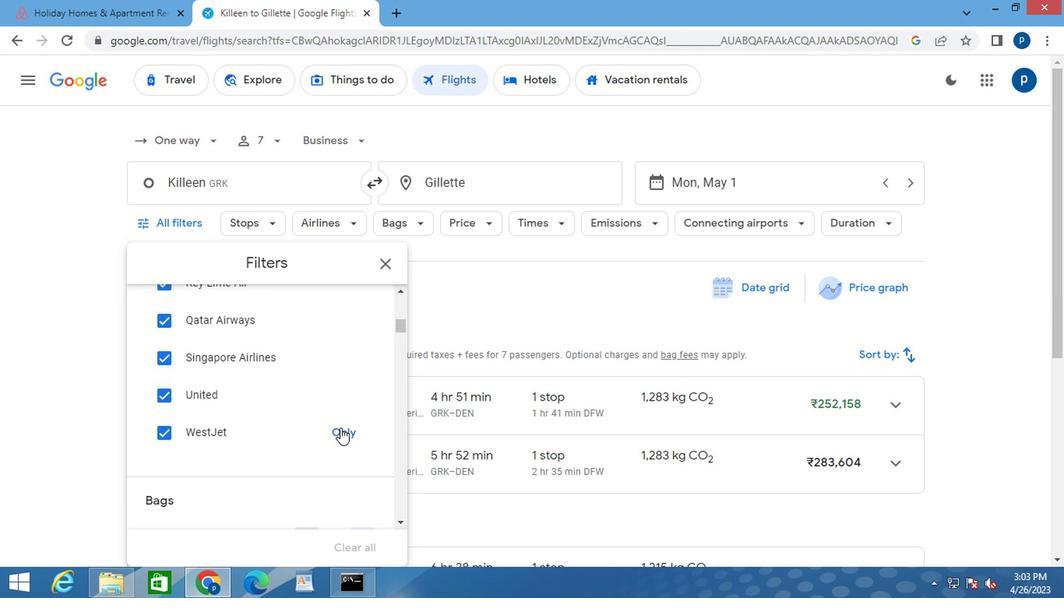 
Action: Mouse pressed left at (341, 429)
Screenshot: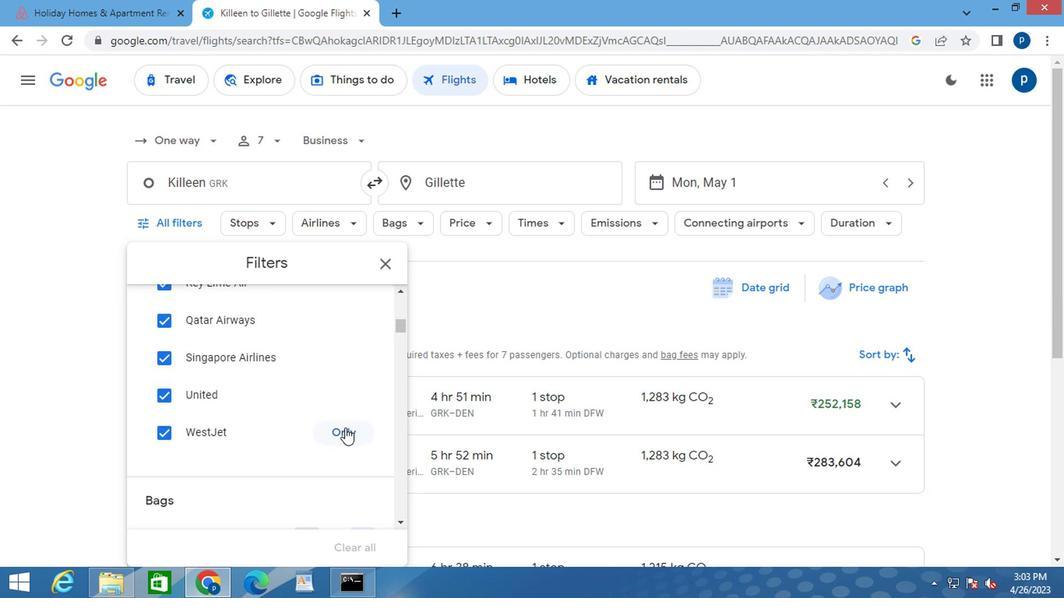 
Action: Mouse moved to (267, 440)
Screenshot: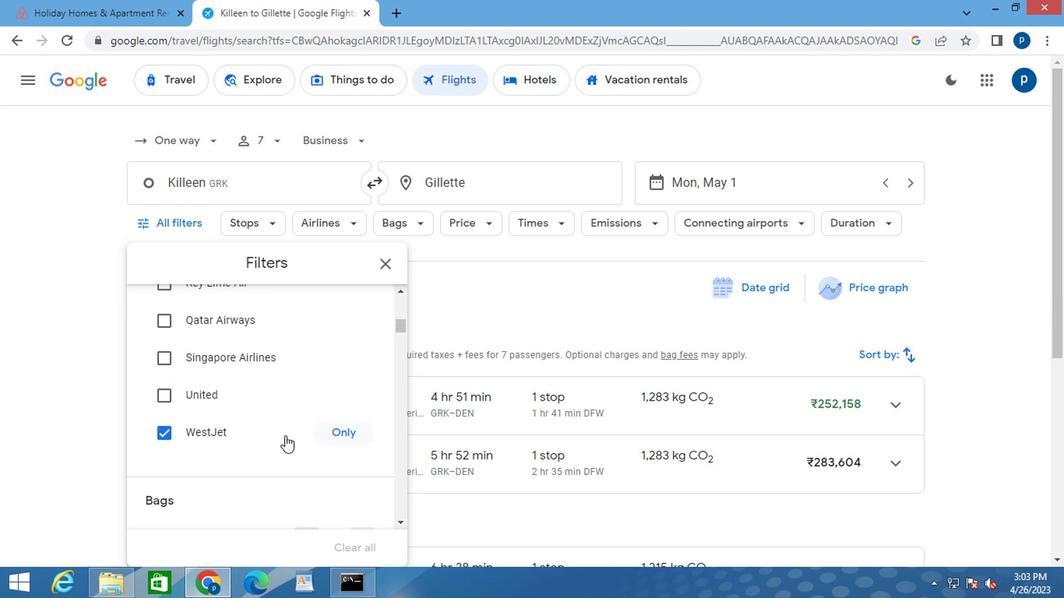 
Action: Mouse scrolled (267, 440) with delta (0, 0)
Screenshot: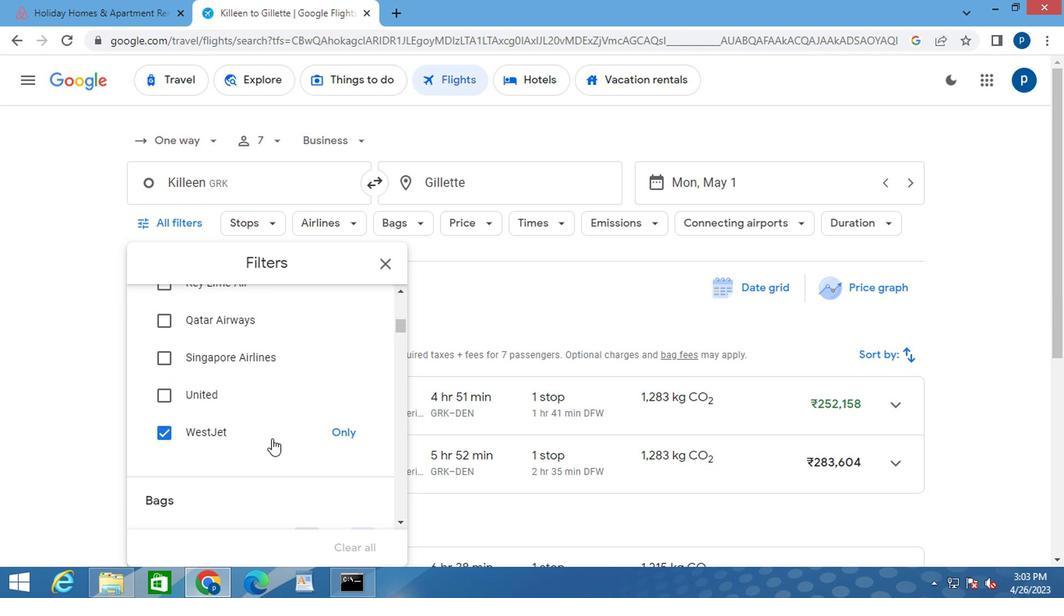 
Action: Mouse moved to (264, 441)
Screenshot: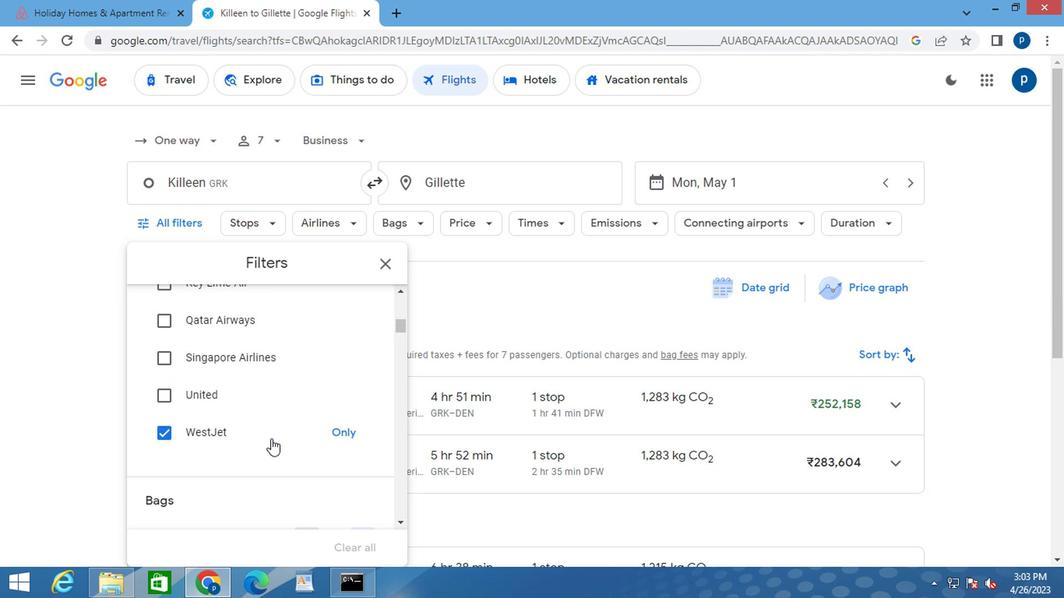 
Action: Mouse scrolled (264, 440) with delta (0, -1)
Screenshot: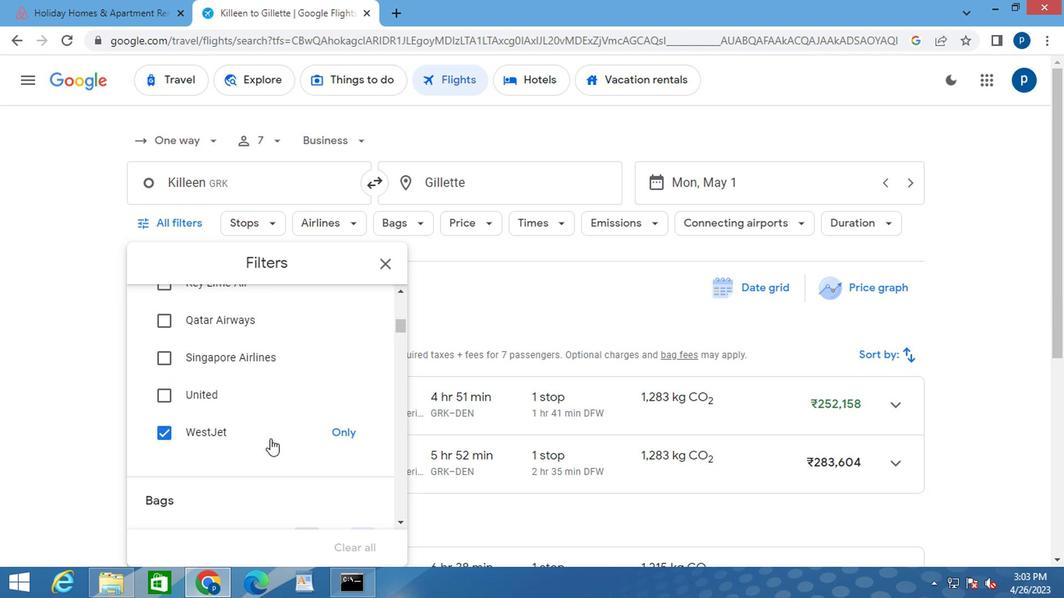 
Action: Mouse moved to (356, 377)
Screenshot: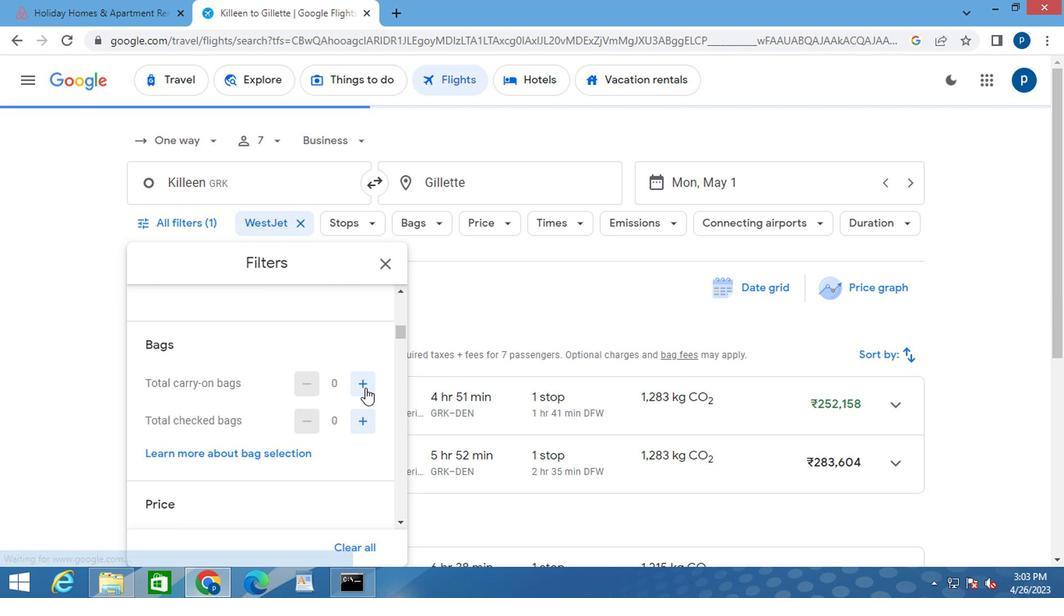 
Action: Mouse pressed left at (356, 377)
Screenshot: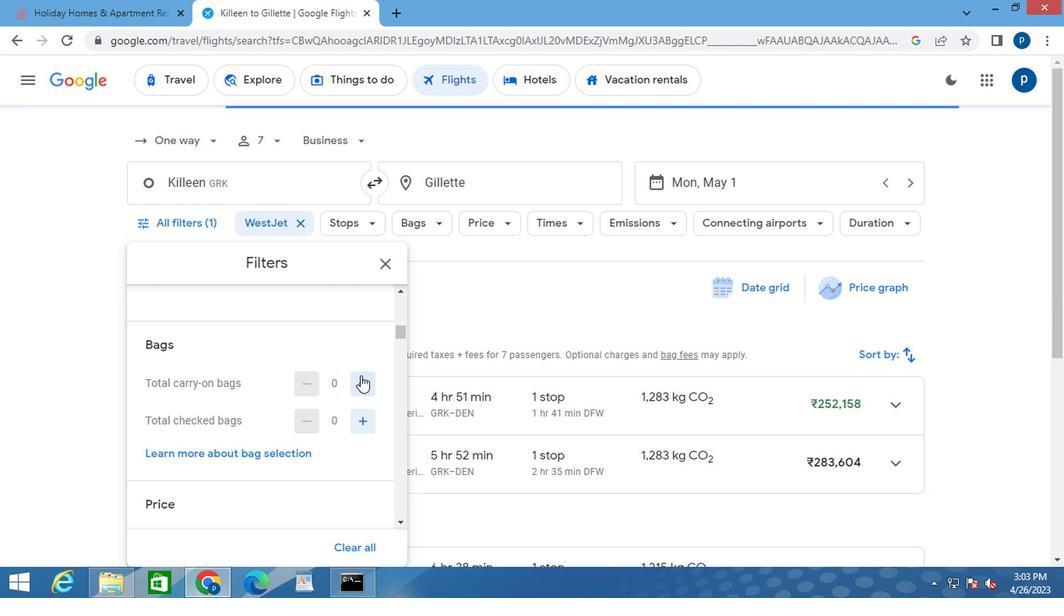 
Action: Mouse moved to (281, 391)
Screenshot: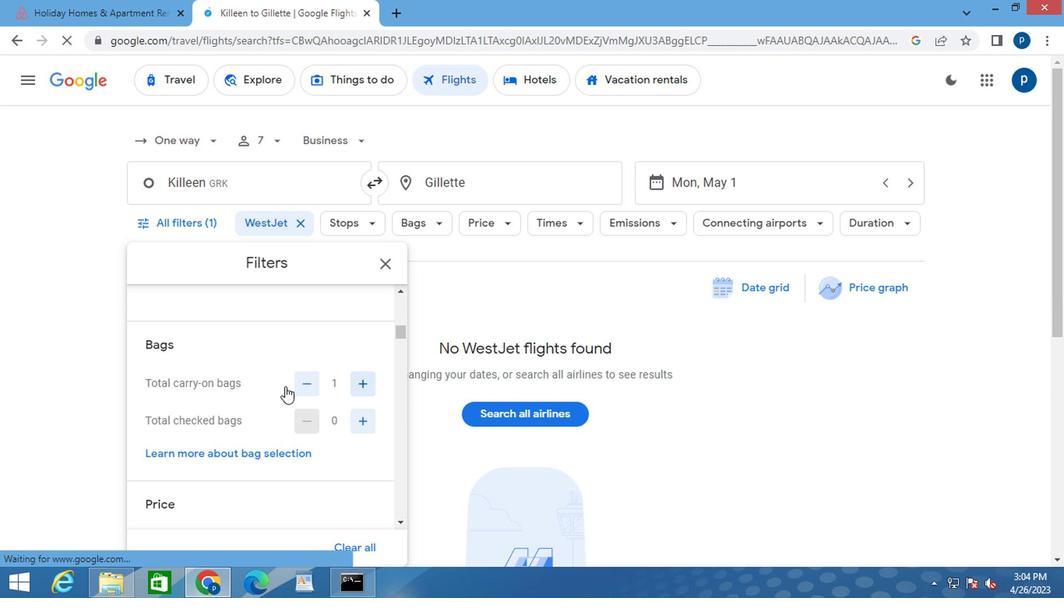 
Action: Mouse scrolled (281, 390) with delta (0, -1)
Screenshot: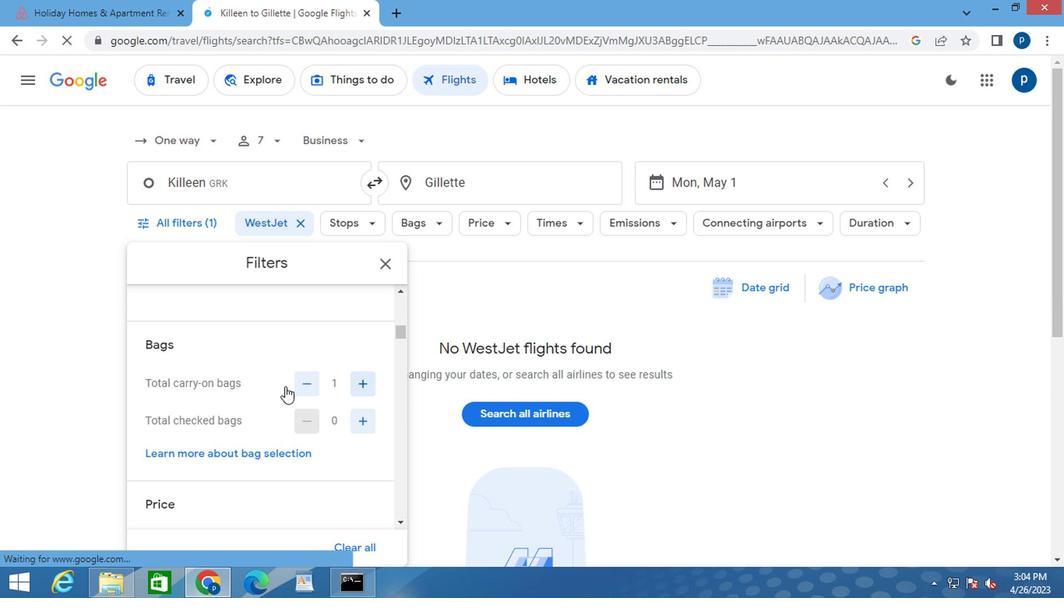 
Action: Mouse moved to (280, 392)
Screenshot: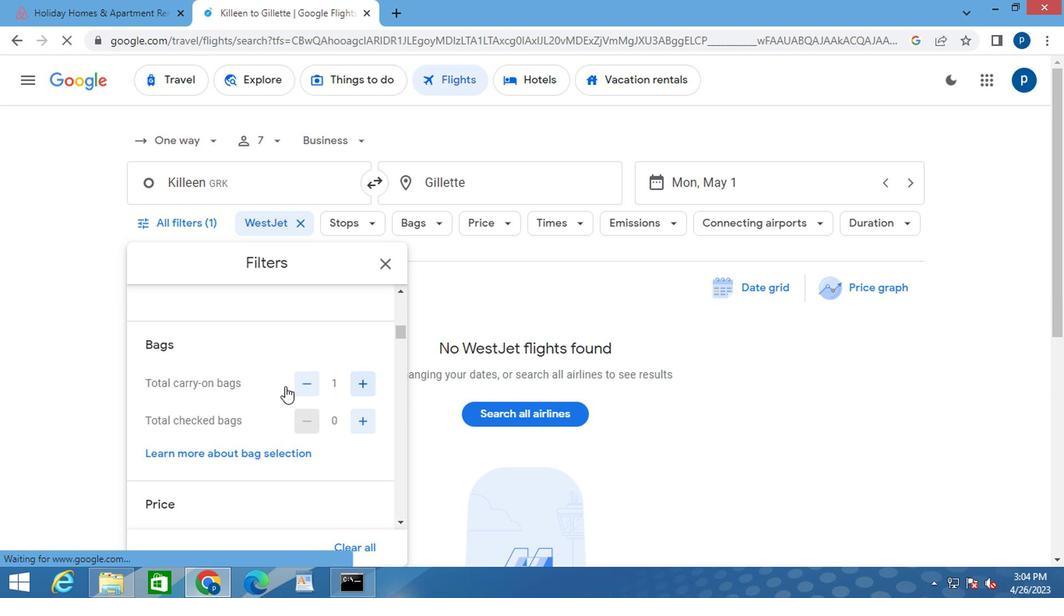 
Action: Mouse scrolled (280, 391) with delta (0, 0)
Screenshot: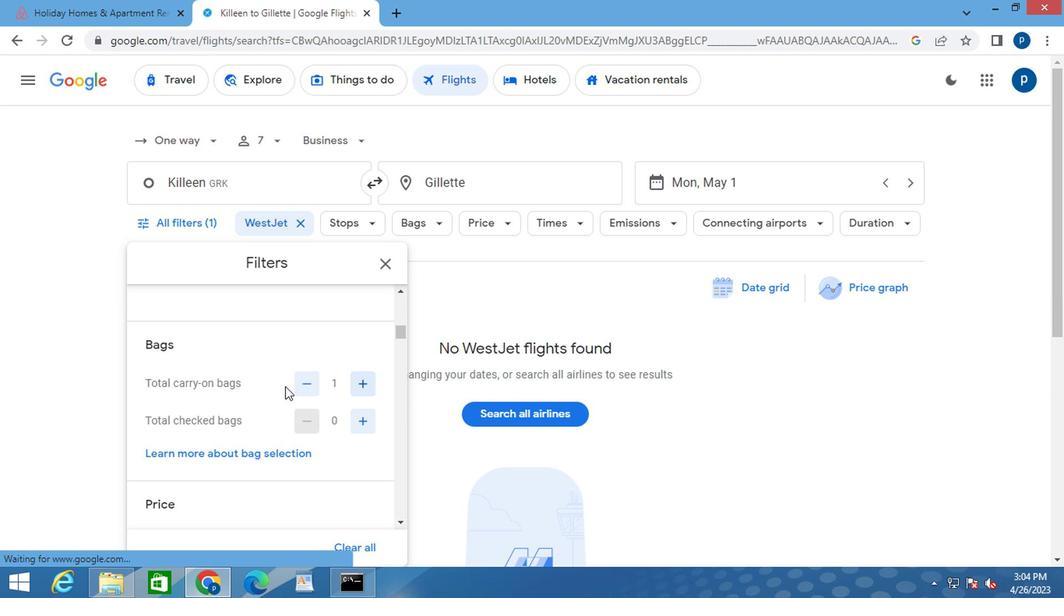 
Action: Mouse moved to (378, 416)
Screenshot: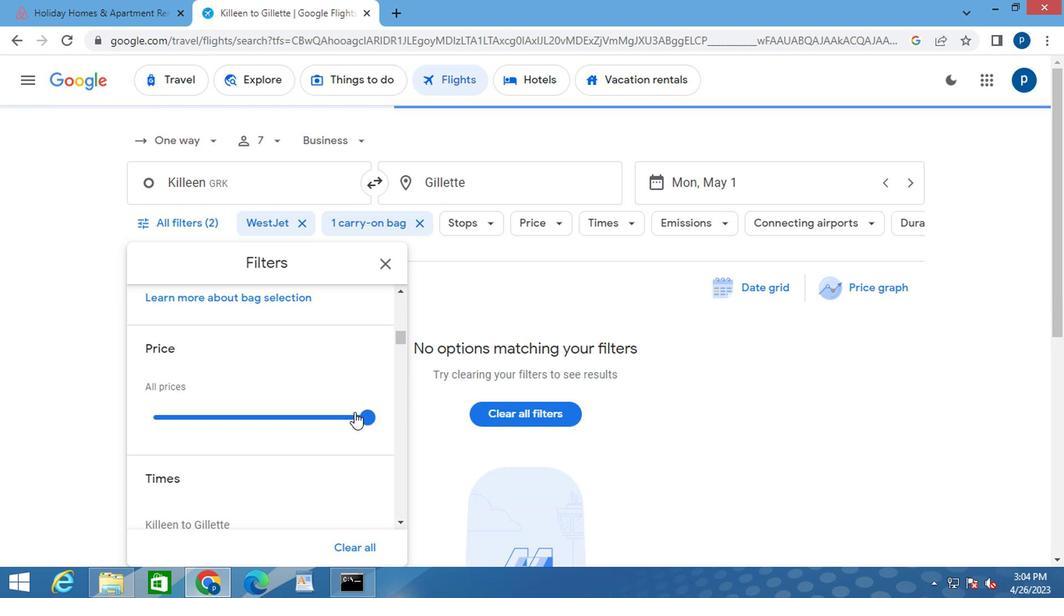 
Action: Mouse pressed left at (378, 416)
Screenshot: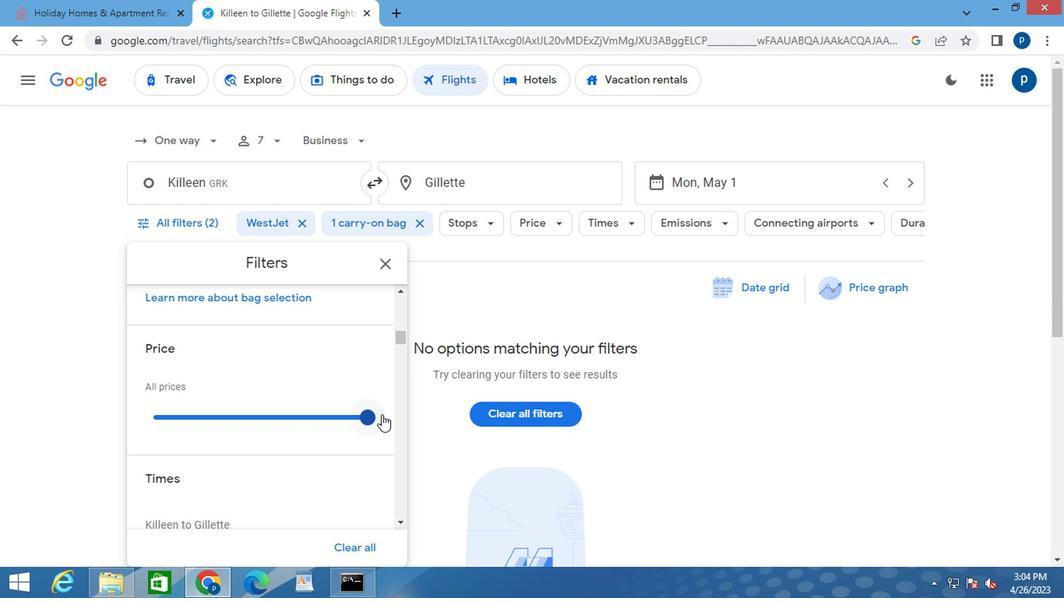 
Action: Mouse moved to (365, 417)
Screenshot: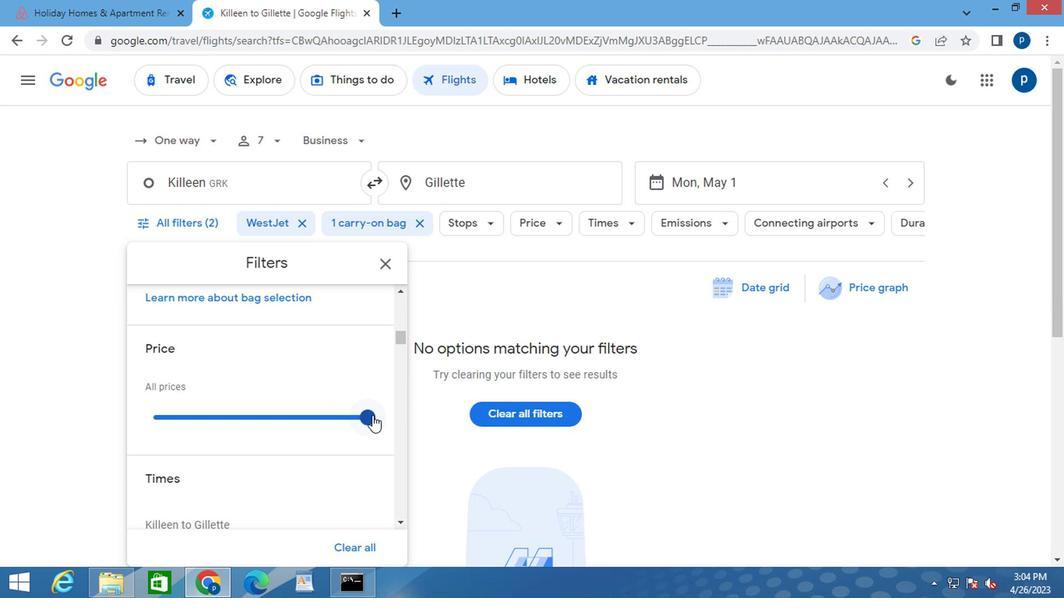
Action: Mouse pressed left at (365, 417)
Screenshot: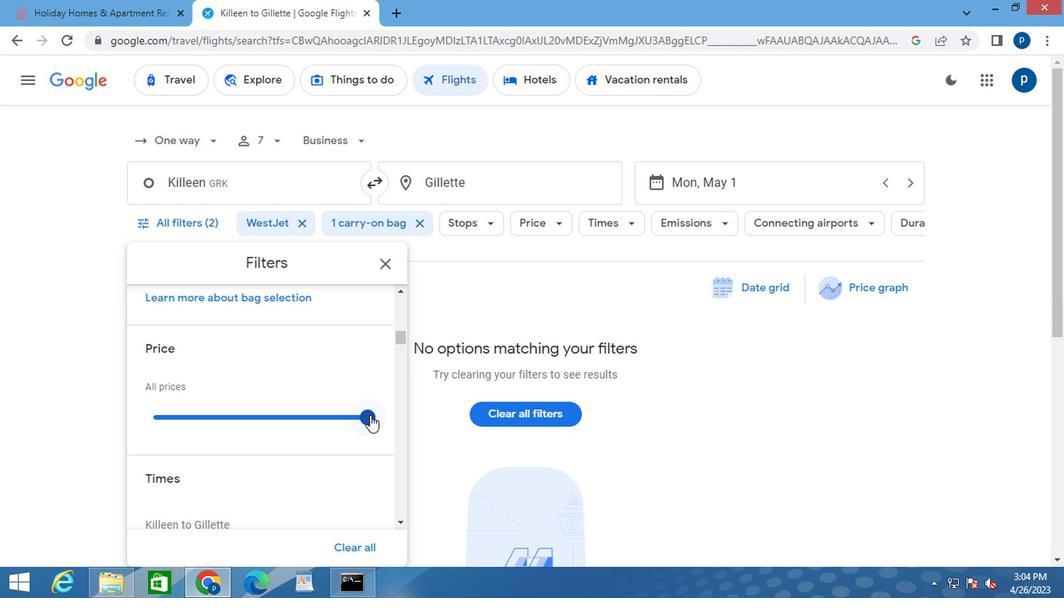 
Action: Mouse moved to (255, 448)
Screenshot: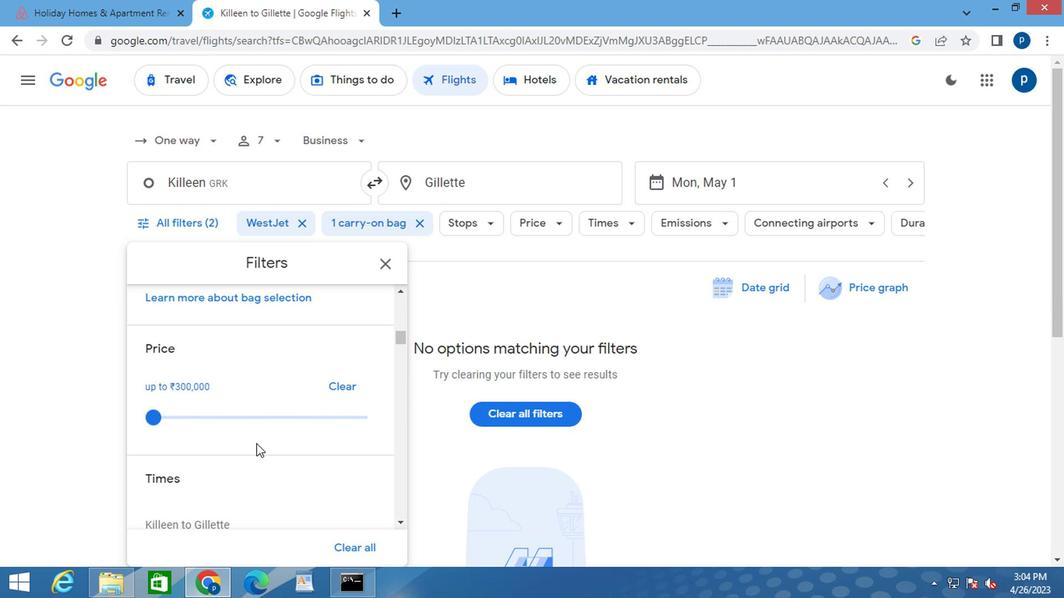 
Action: Mouse scrolled (255, 447) with delta (0, 0)
Screenshot: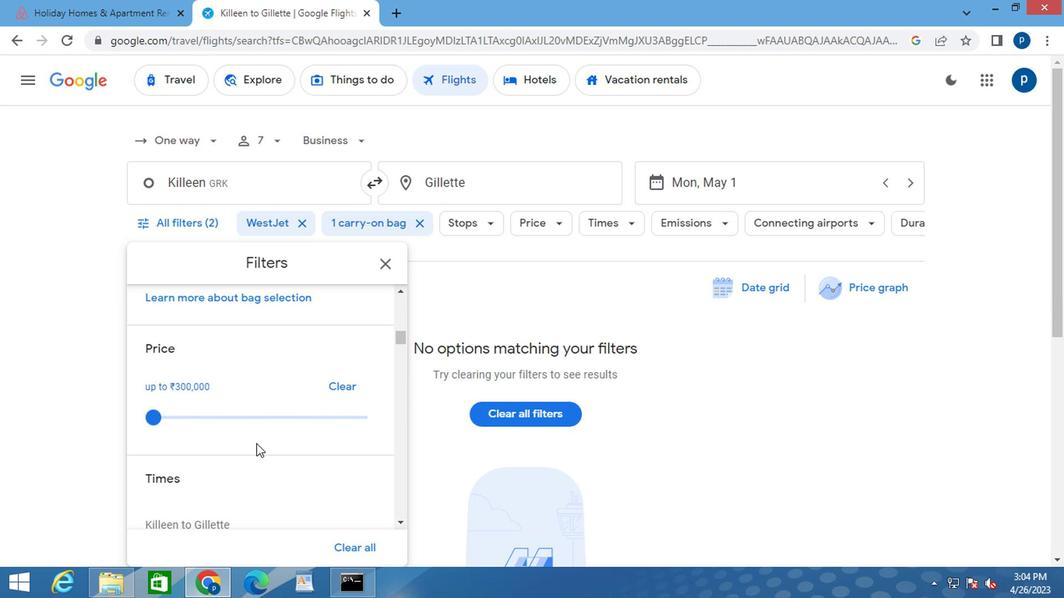 
Action: Mouse moved to (255, 451)
Screenshot: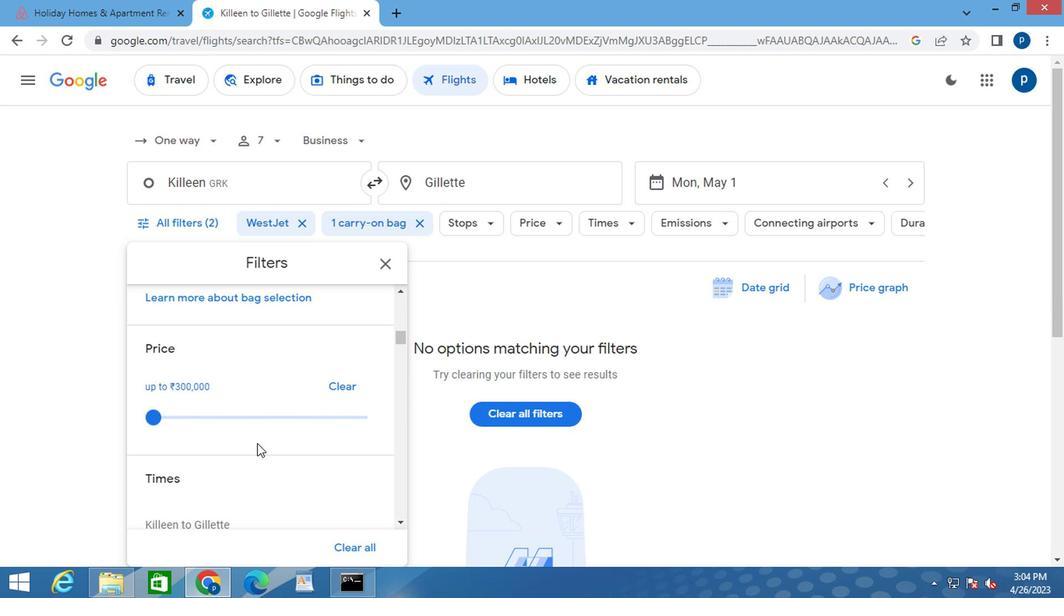 
Action: Mouse scrolled (255, 450) with delta (0, -1)
Screenshot: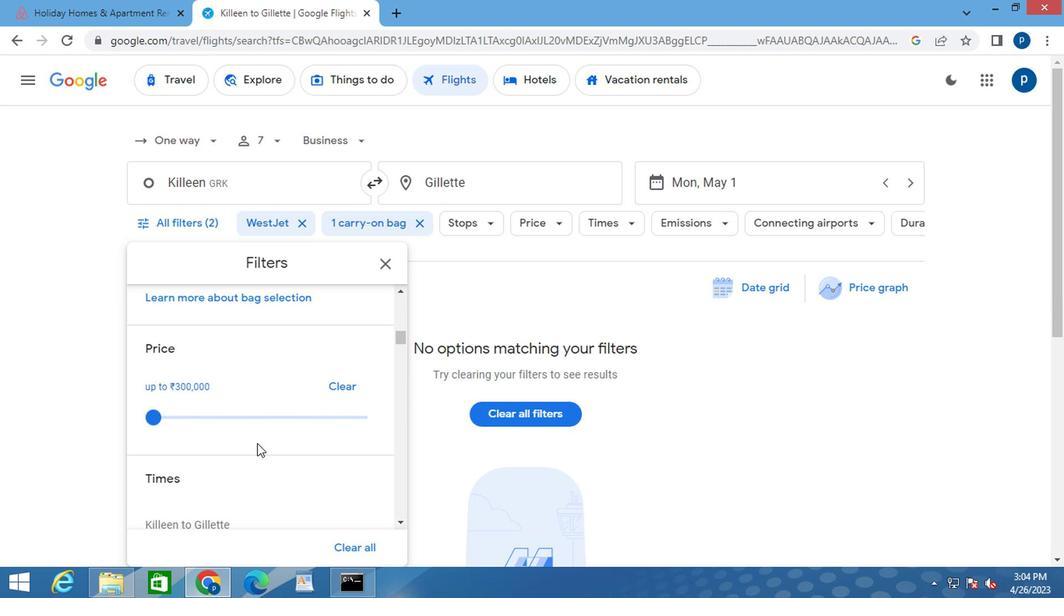 
Action: Mouse moved to (149, 441)
Screenshot: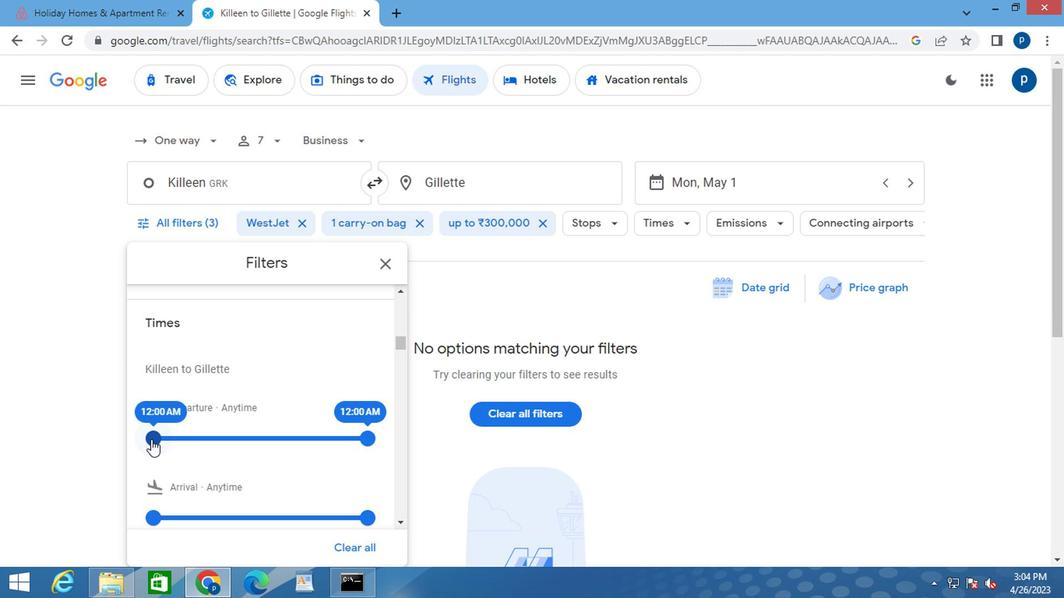 
Action: Mouse pressed left at (149, 441)
Screenshot: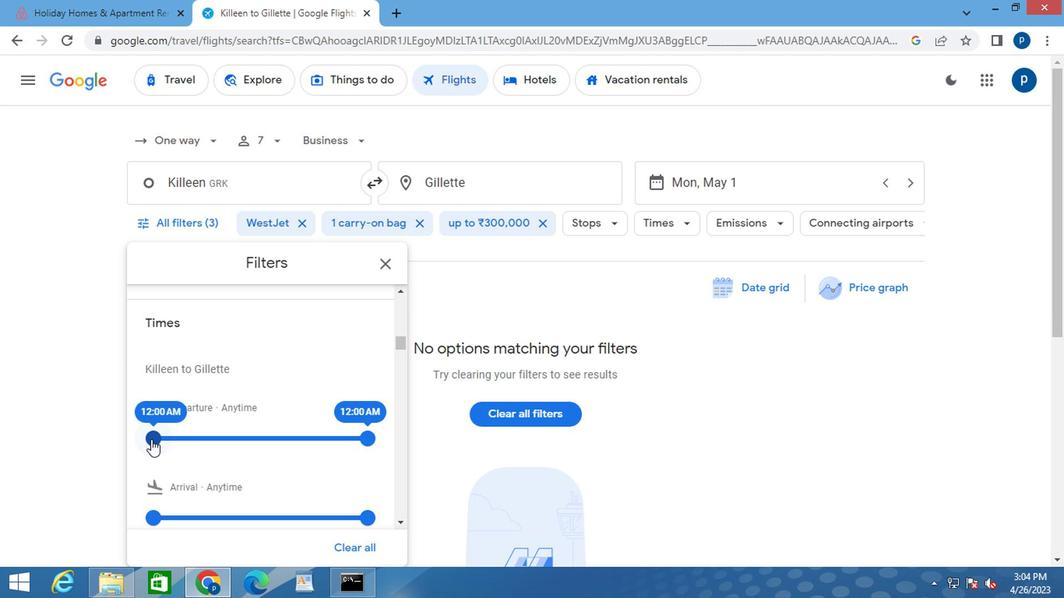 
Action: Mouse moved to (364, 442)
Screenshot: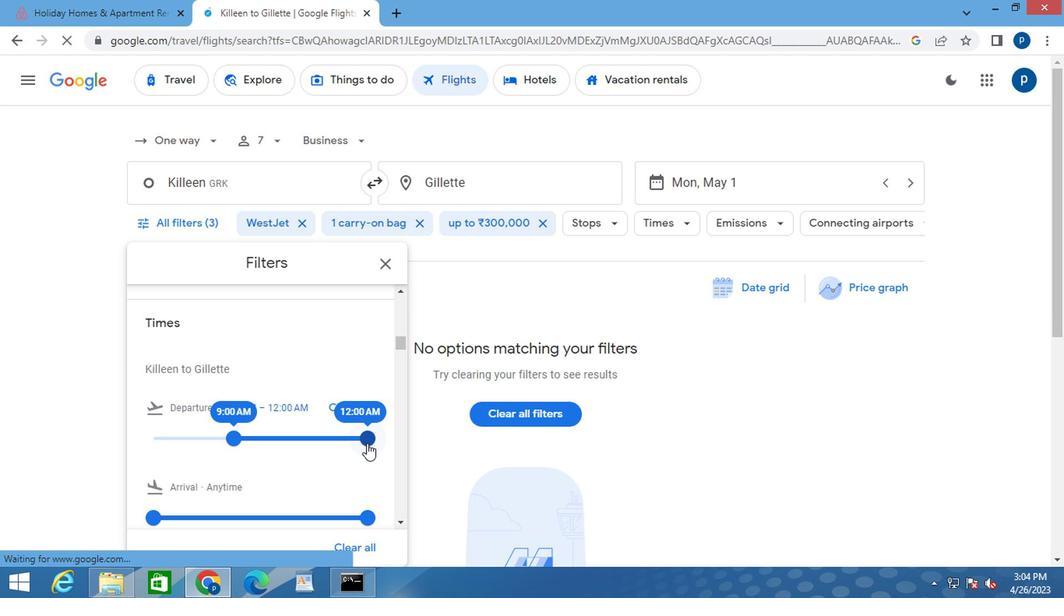 
Action: Mouse pressed left at (364, 442)
Screenshot: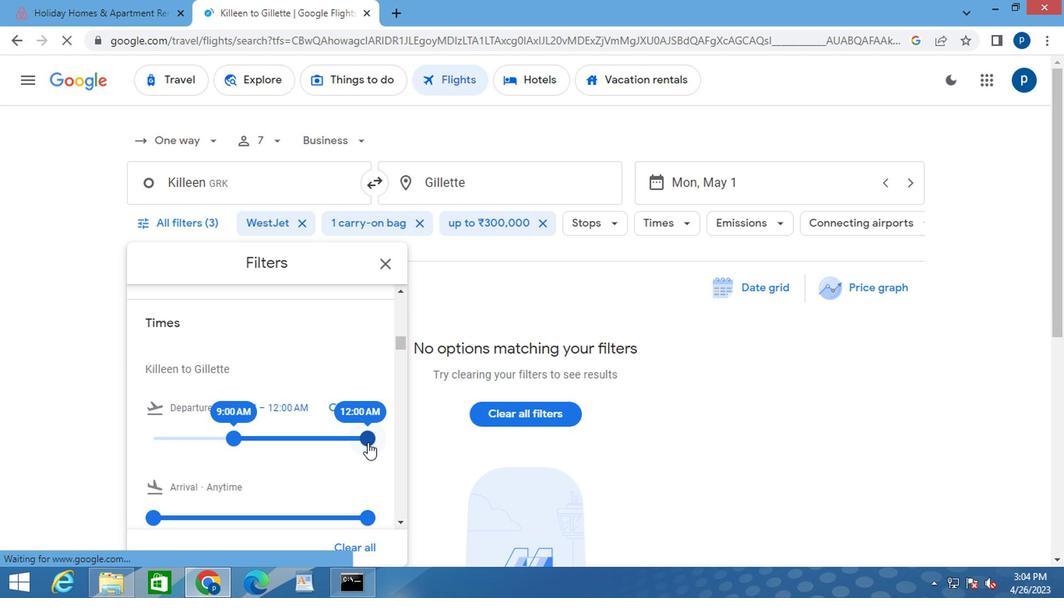 
Action: Mouse moved to (389, 258)
Screenshot: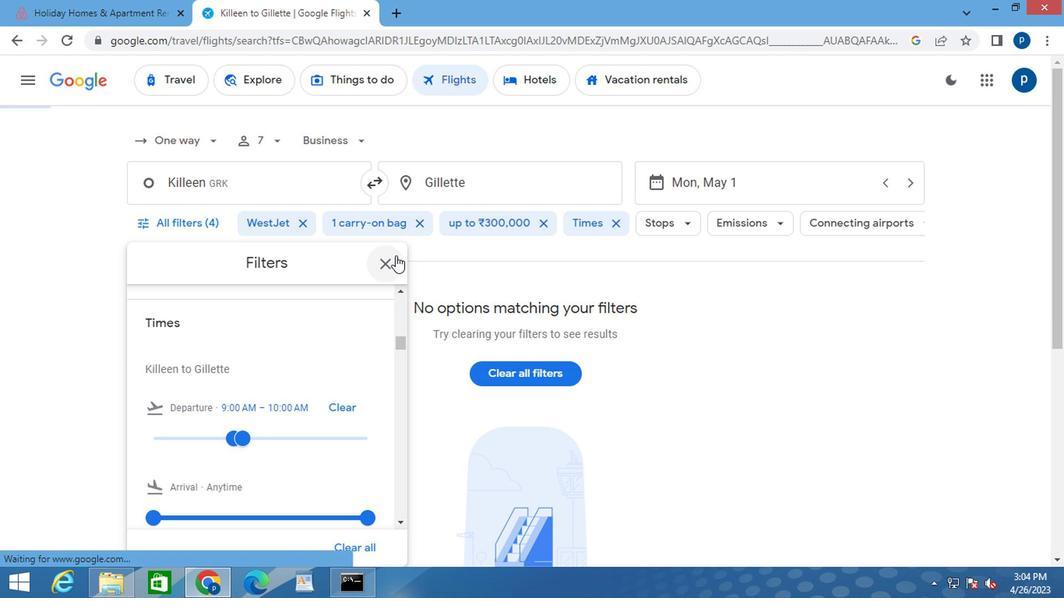 
Action: Mouse pressed left at (389, 258)
Screenshot: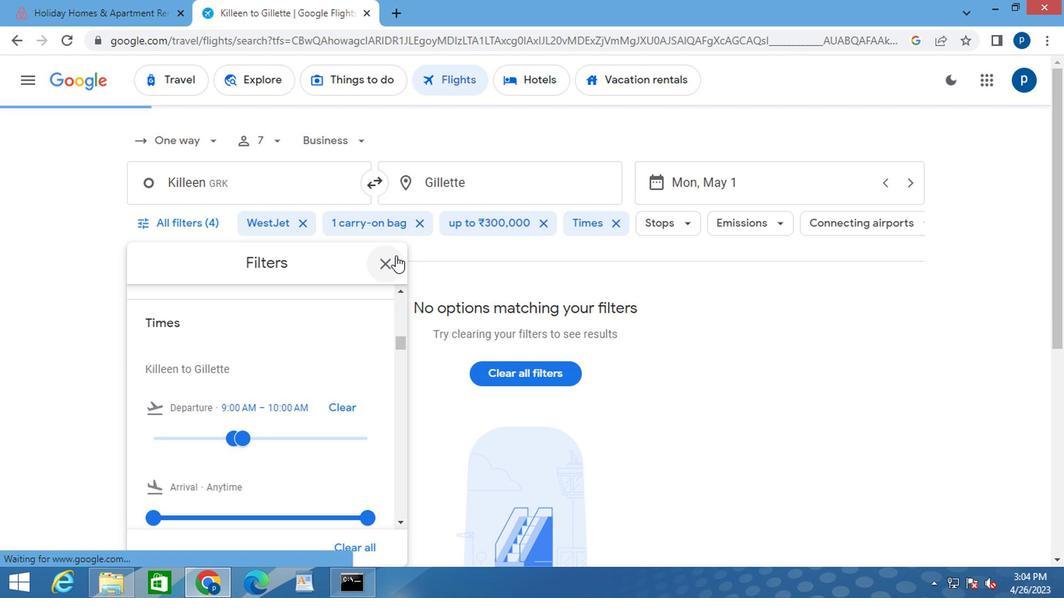 
